 Task: Find connections with filter location Farah with filter topic #Websitewith filter profile language English with filter current company Tata Group with filter school Deen Dayal Upadhyay Gorakhpur University, Gorakhpur with filter industry Philanthropic Fundraising Services with filter service category Growth Marketing with filter keywords title Coordinator
Action: Mouse moved to (609, 100)
Screenshot: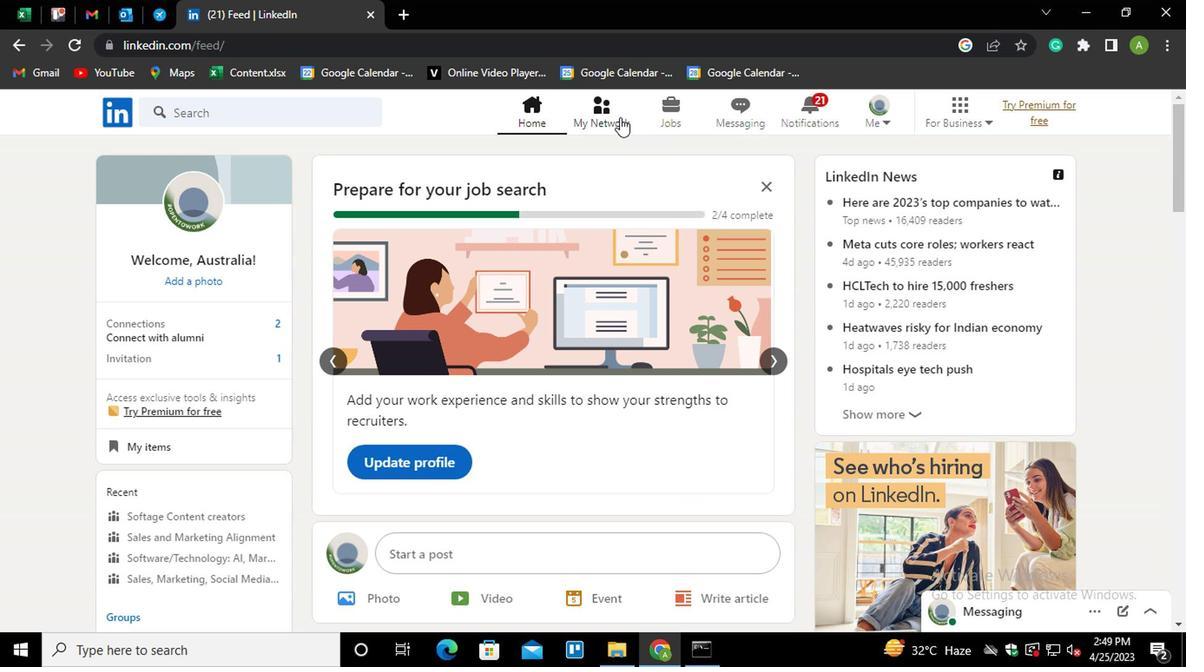 
Action: Mouse pressed left at (609, 100)
Screenshot: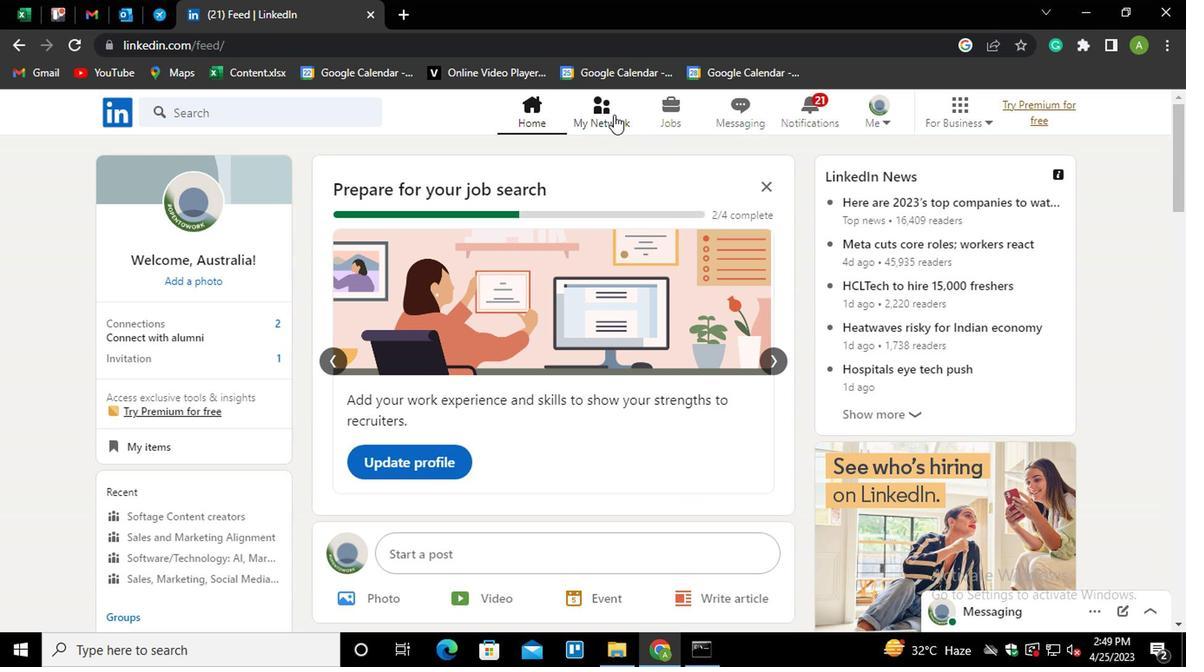 
Action: Mouse moved to (207, 194)
Screenshot: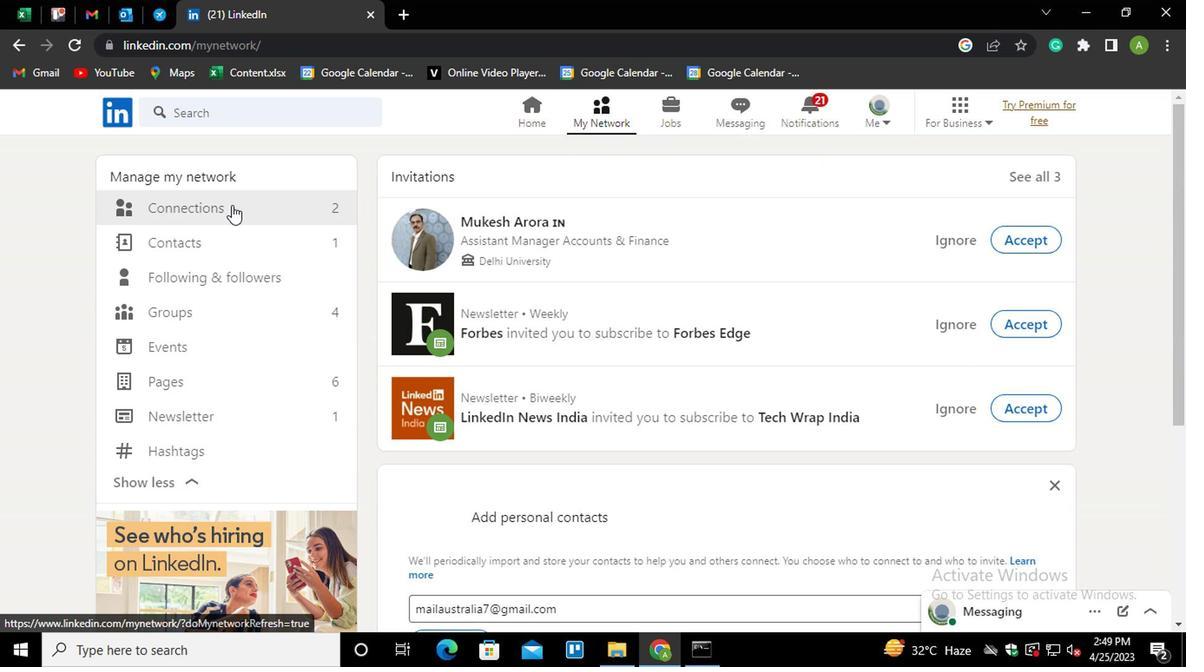 
Action: Mouse pressed left at (207, 194)
Screenshot: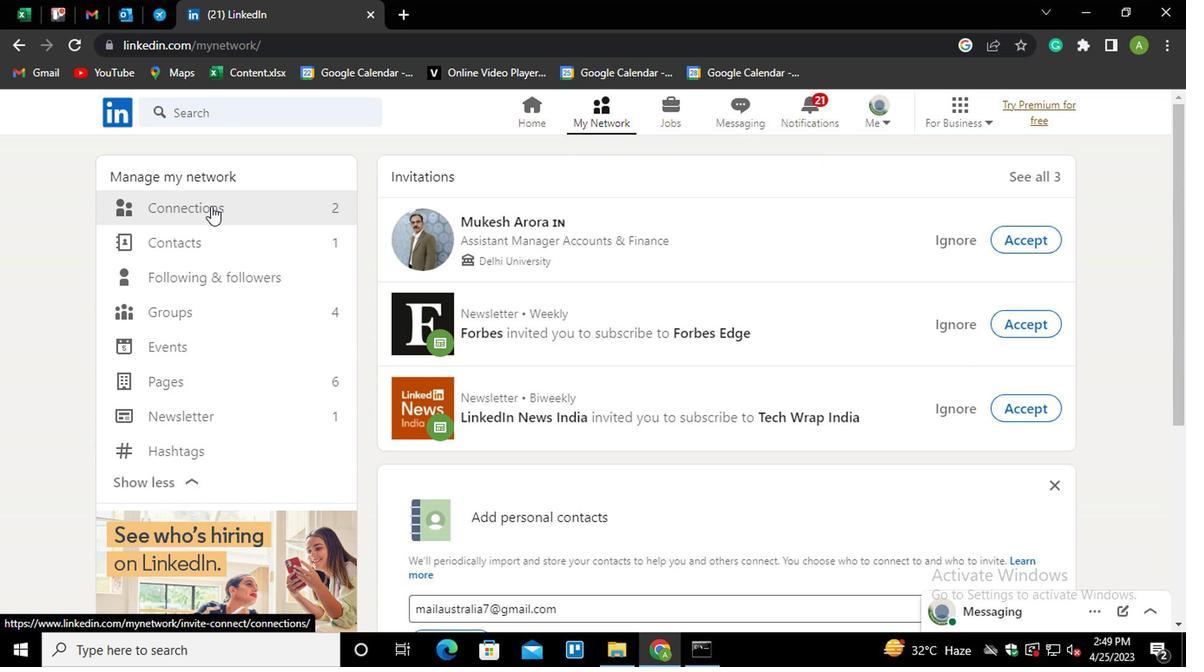 
Action: Mouse moved to (714, 200)
Screenshot: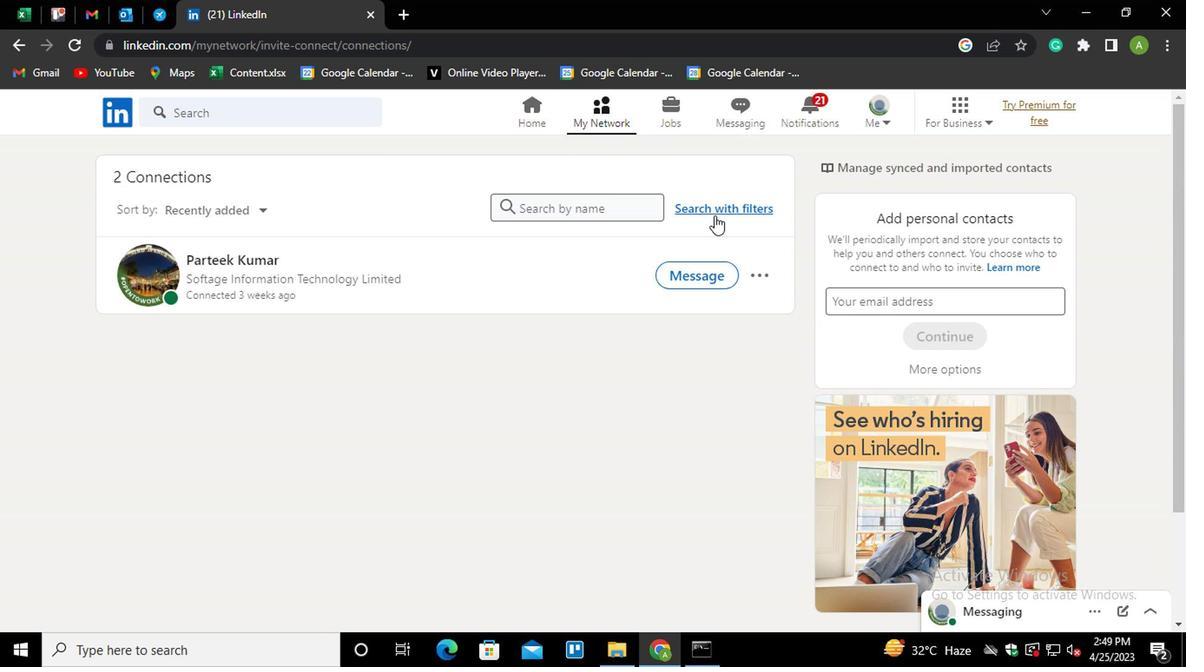 
Action: Mouse pressed left at (714, 200)
Screenshot: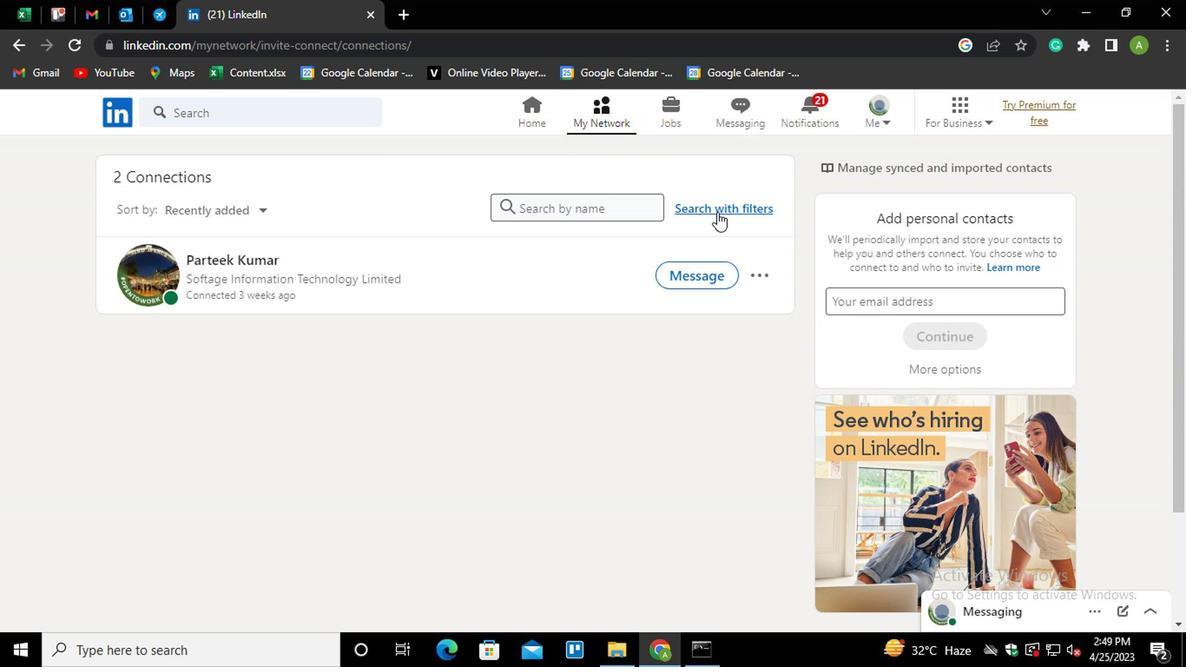 
Action: Mouse moved to (580, 147)
Screenshot: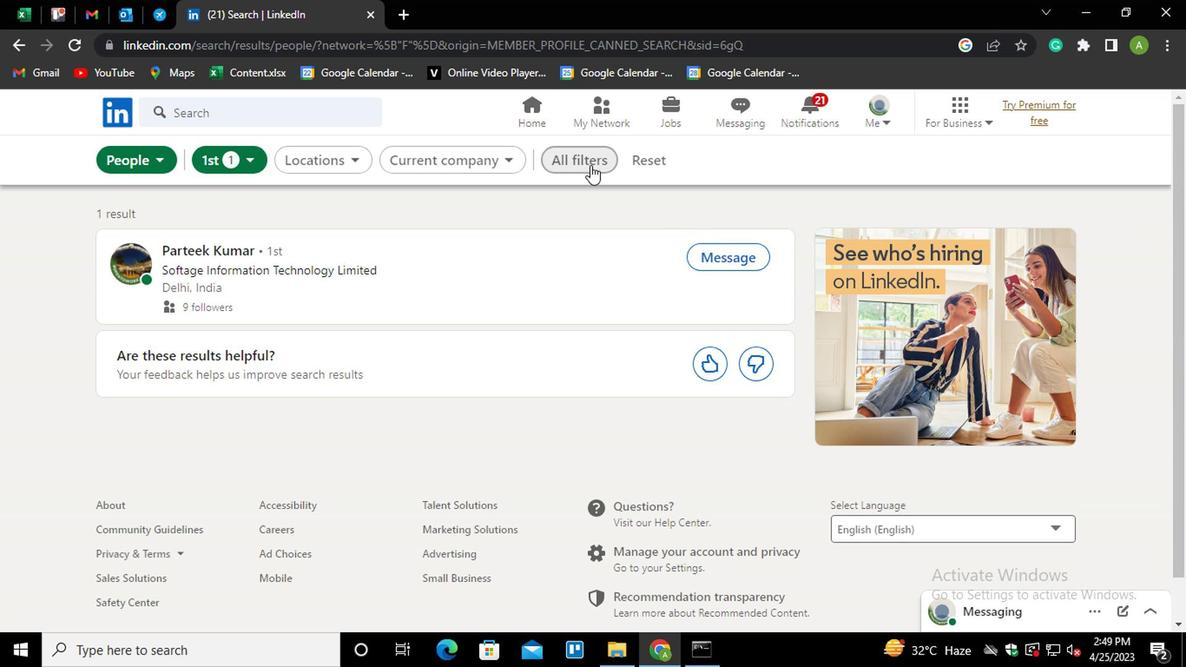 
Action: Mouse pressed left at (580, 147)
Screenshot: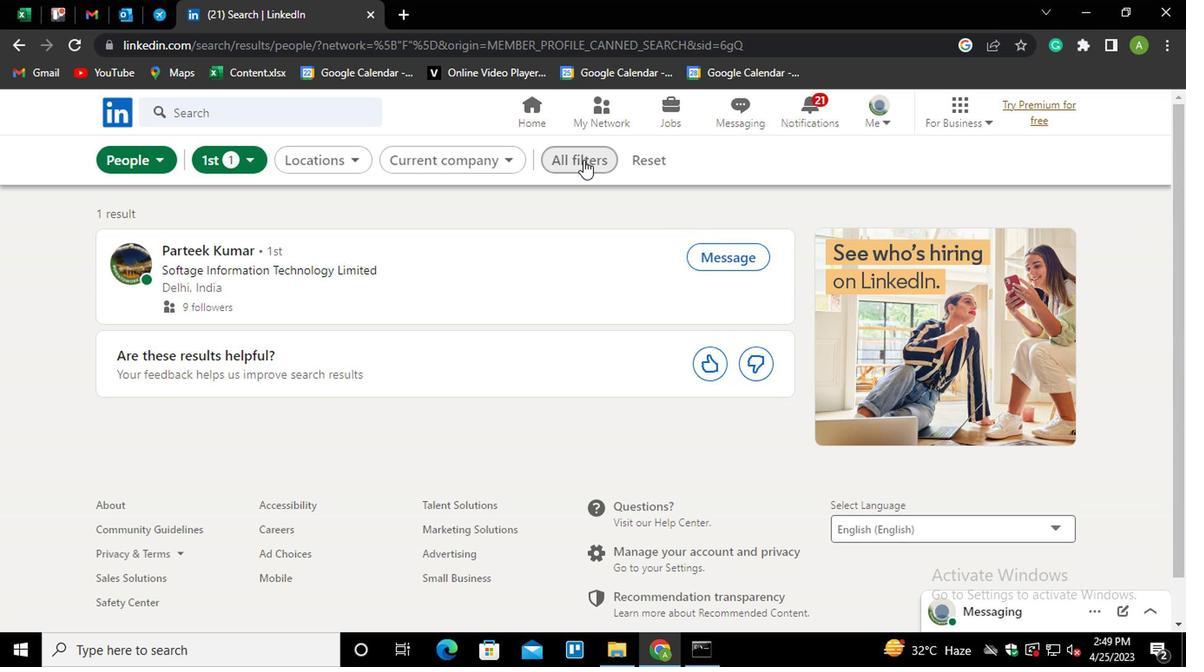 
Action: Mouse moved to (821, 328)
Screenshot: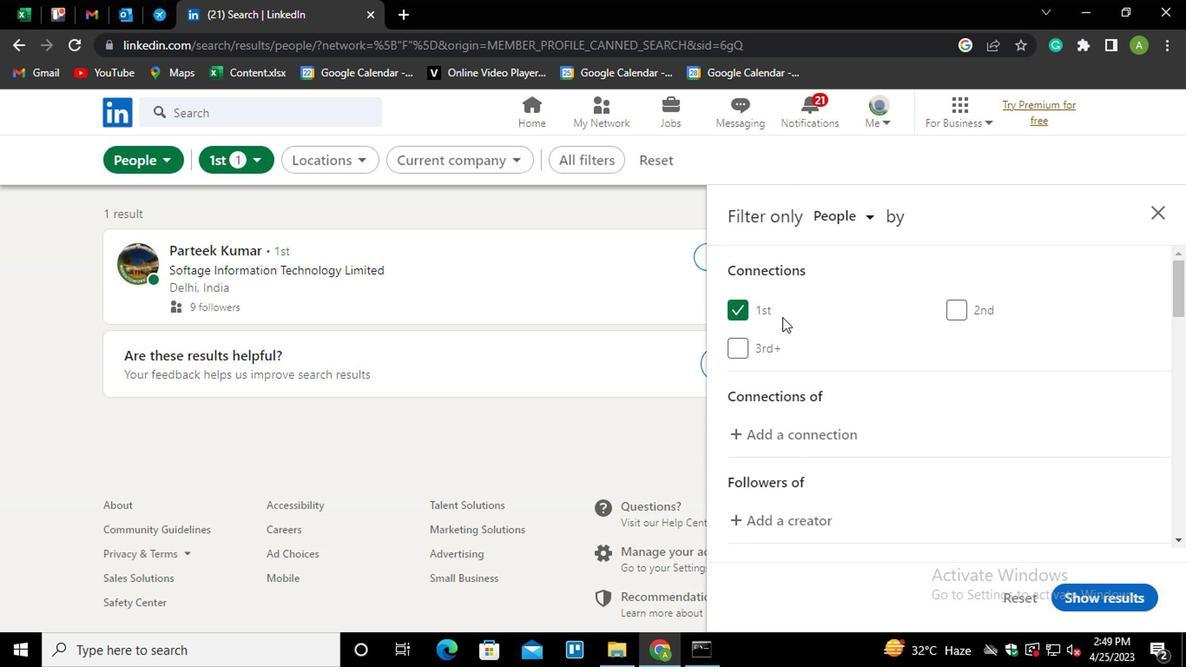 
Action: Mouse scrolled (821, 328) with delta (0, 0)
Screenshot: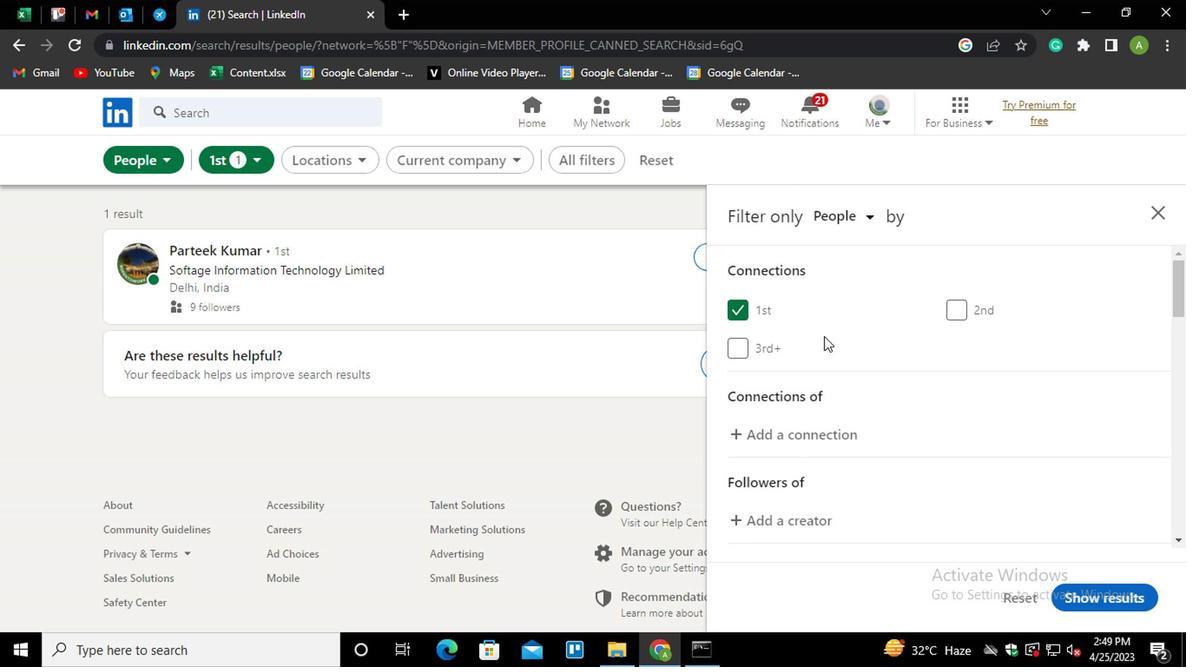 
Action: Mouse scrolled (821, 328) with delta (0, 0)
Screenshot: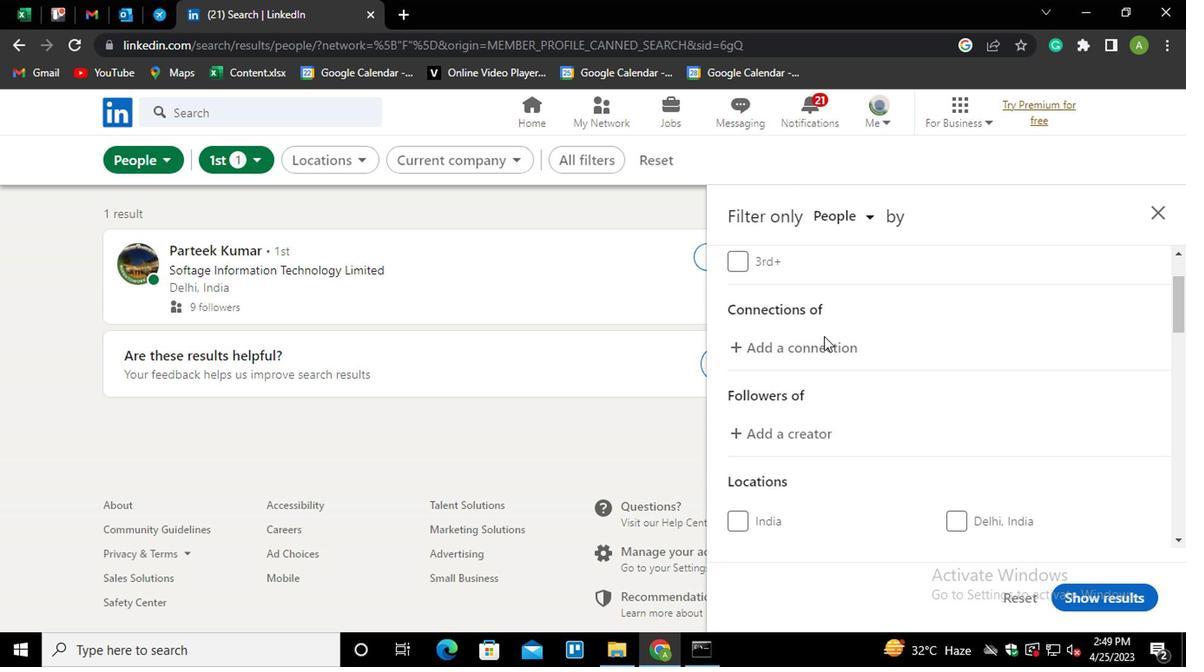 
Action: Mouse scrolled (821, 328) with delta (0, 0)
Screenshot: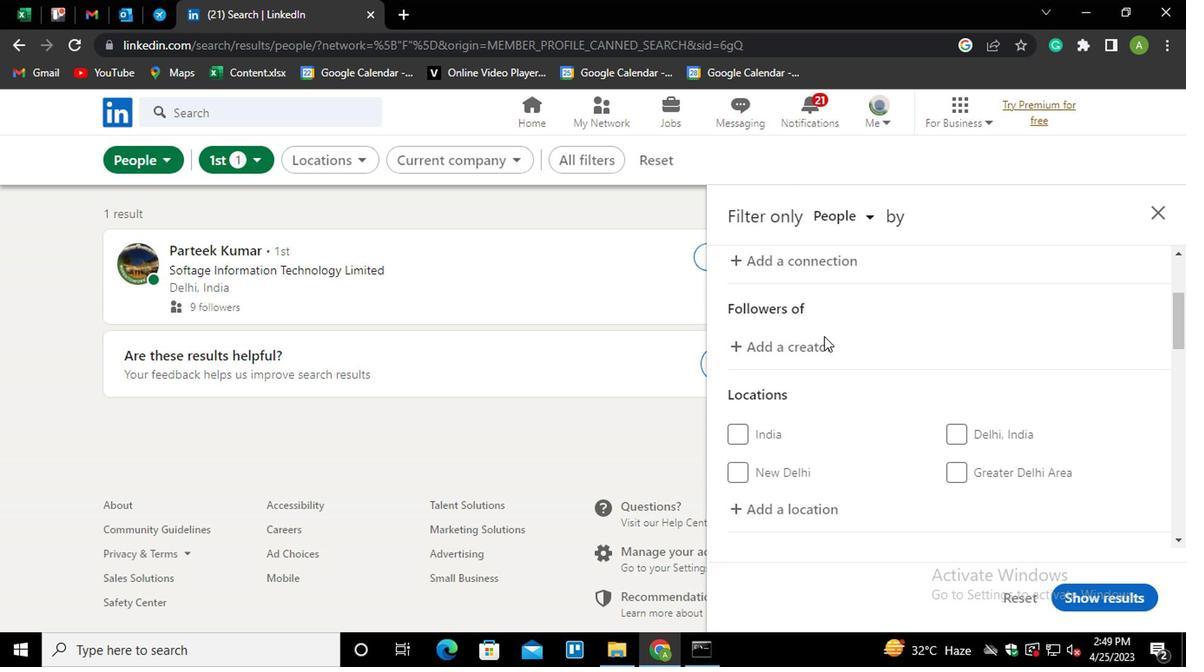 
Action: Mouse moved to (809, 414)
Screenshot: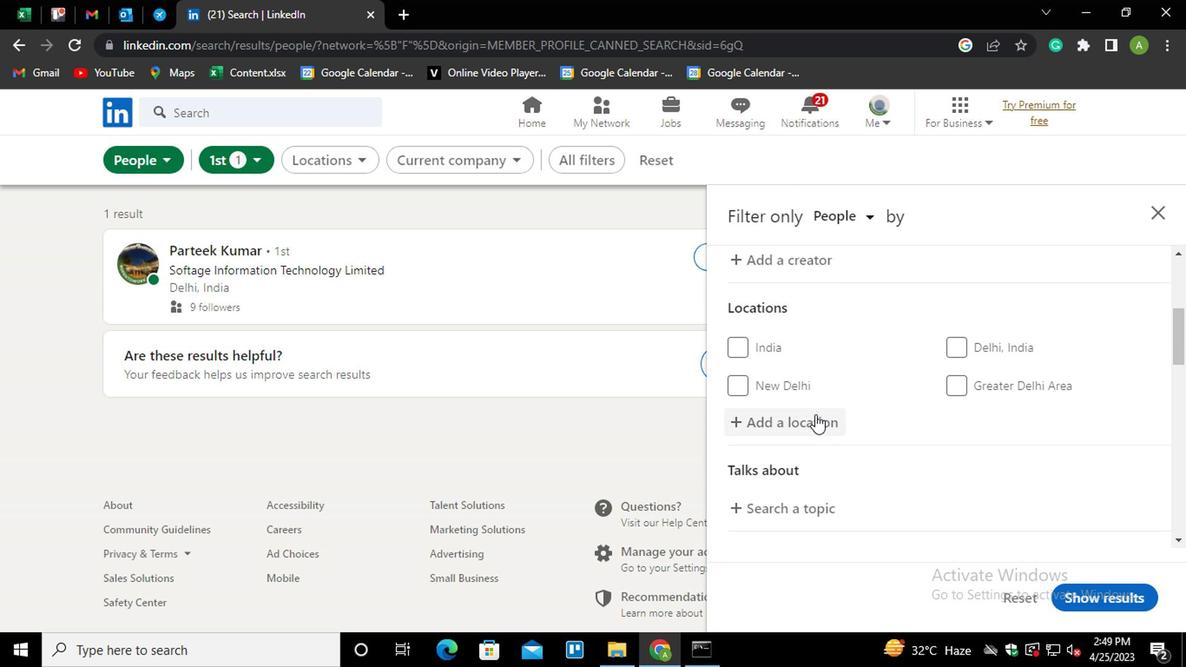 
Action: Mouse pressed left at (809, 414)
Screenshot: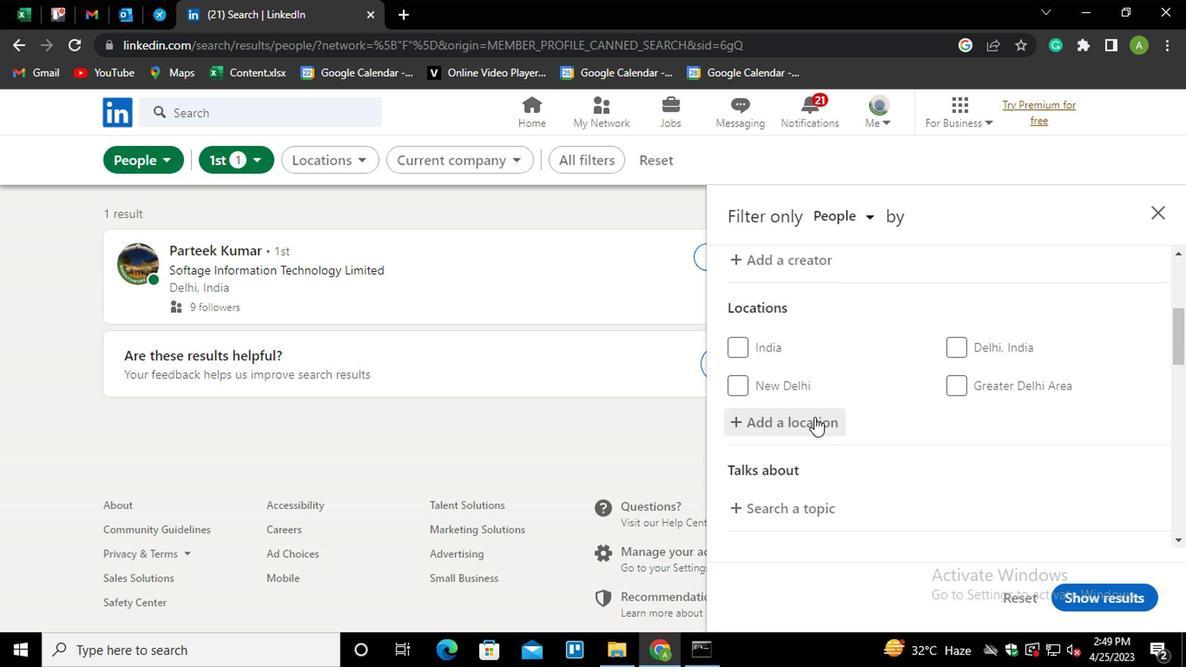 
Action: Mouse moved to (785, 417)
Screenshot: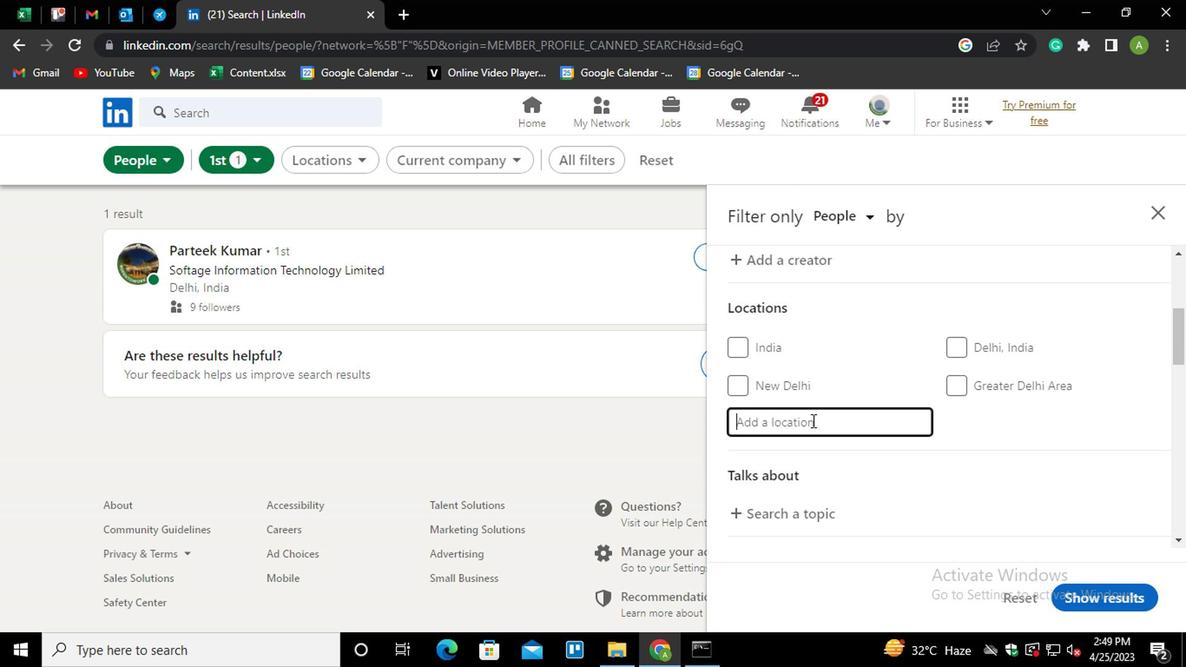 
Action: Mouse pressed left at (785, 417)
Screenshot: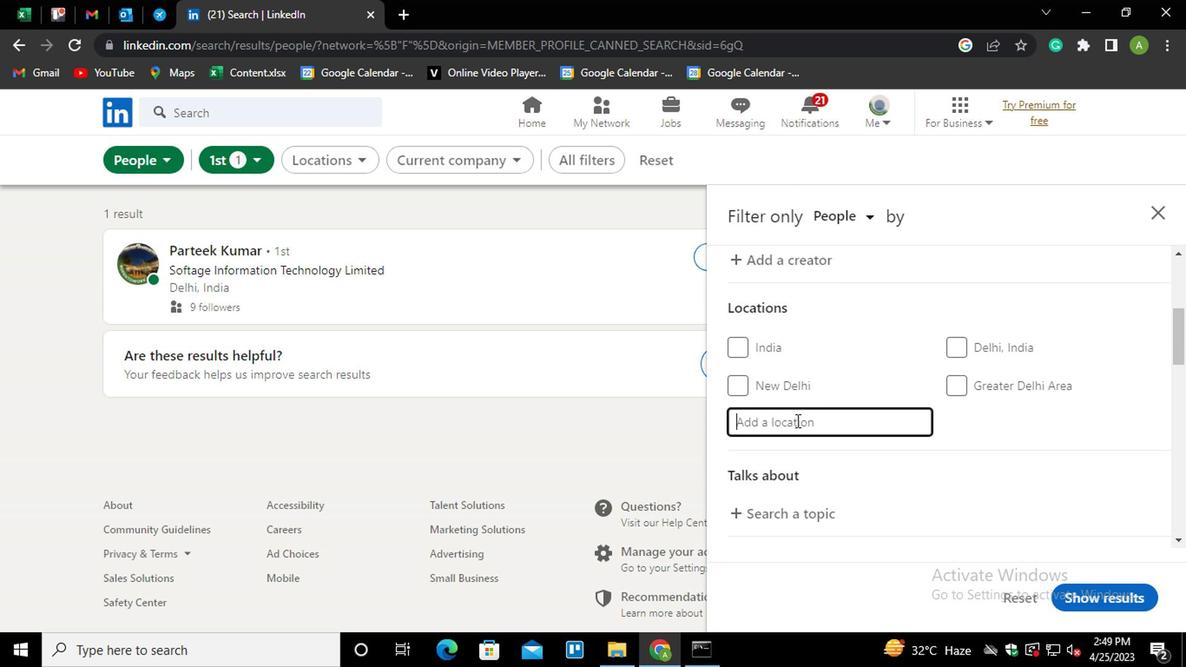 
Action: Mouse moved to (782, 417)
Screenshot: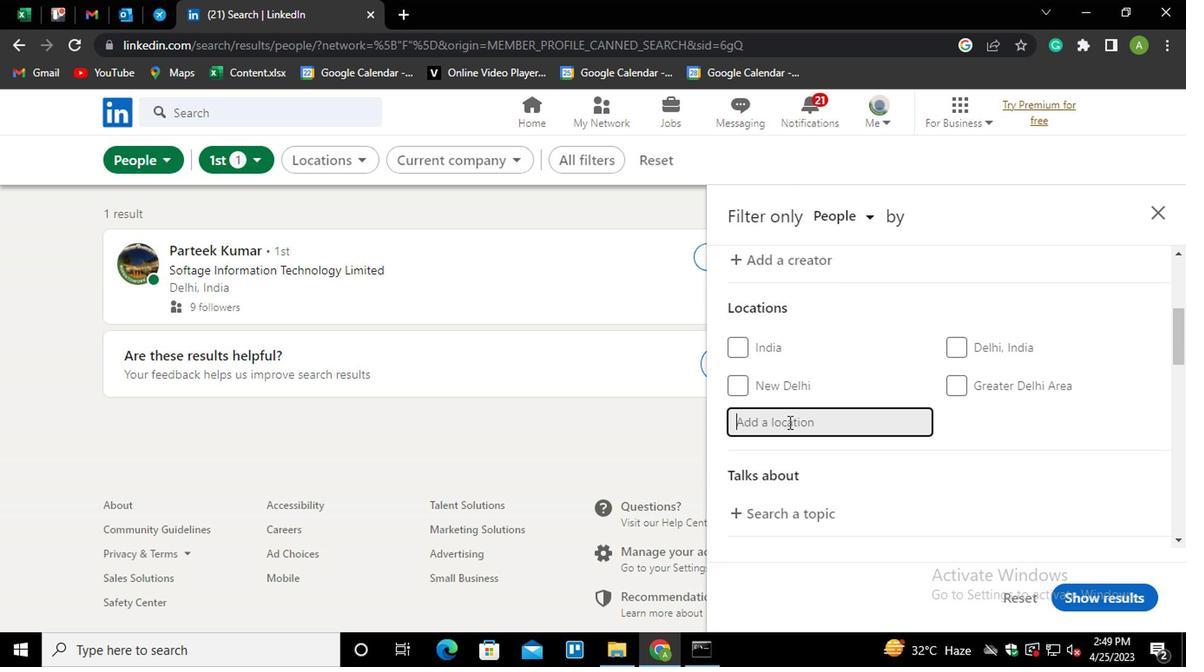 
Action: Key pressed <Key.shift_r><Key.shift_r>Farah<Key.down><Key.enter>
Screenshot: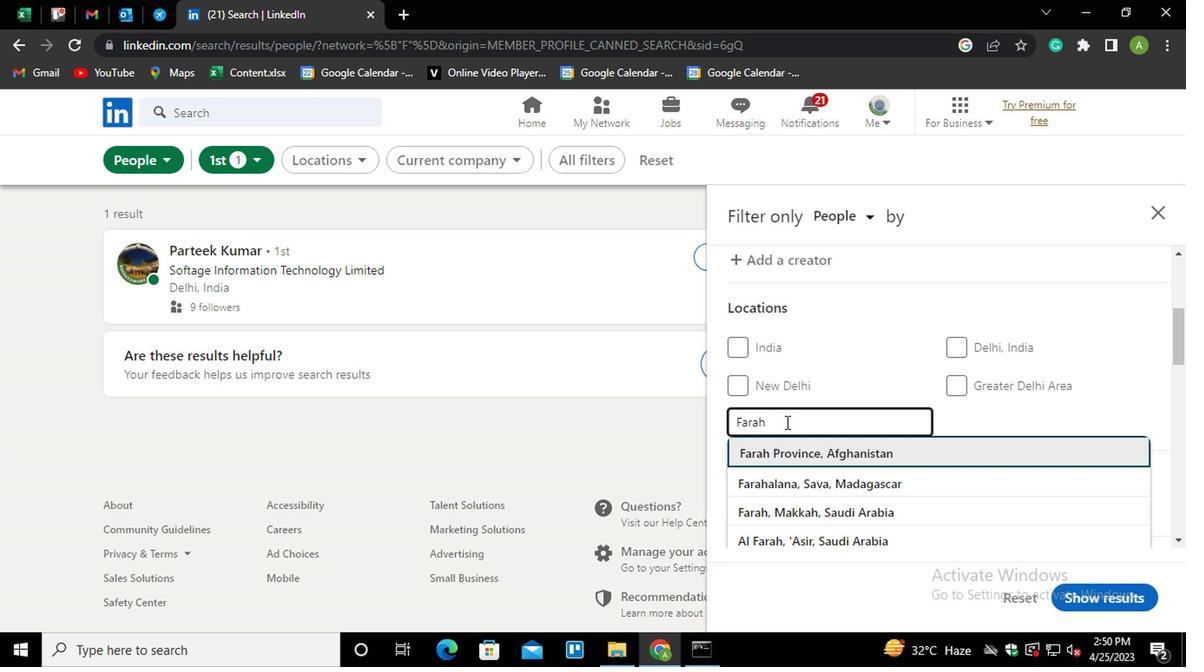 
Action: Mouse moved to (877, 420)
Screenshot: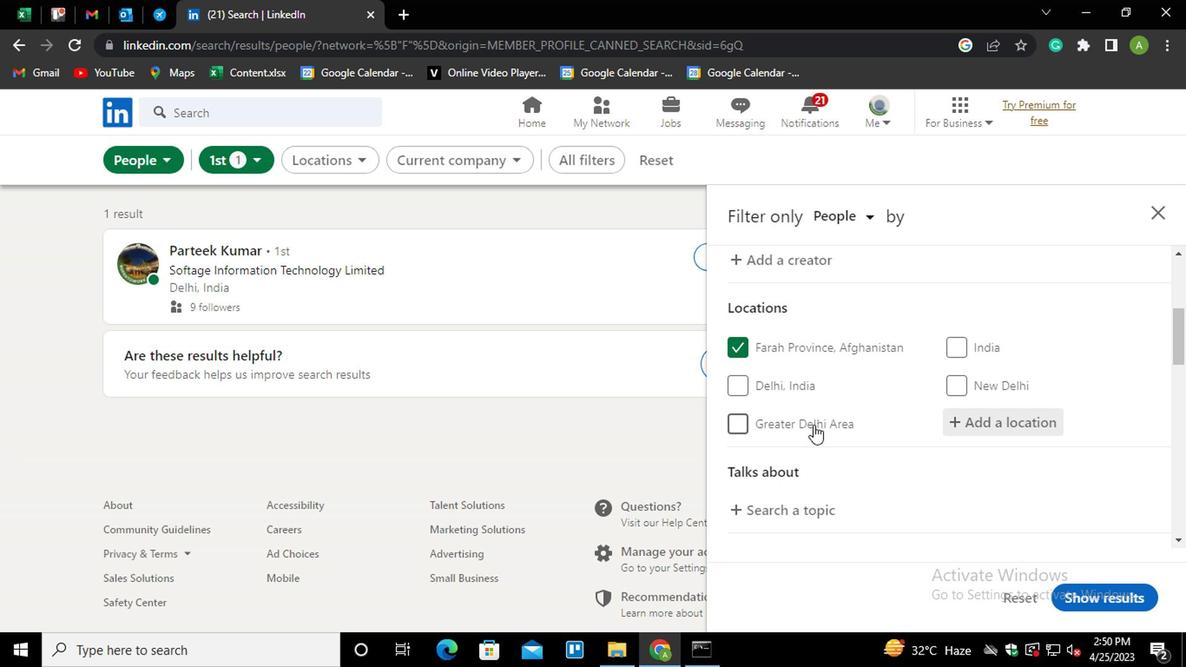 
Action: Mouse scrolled (877, 419) with delta (0, 0)
Screenshot: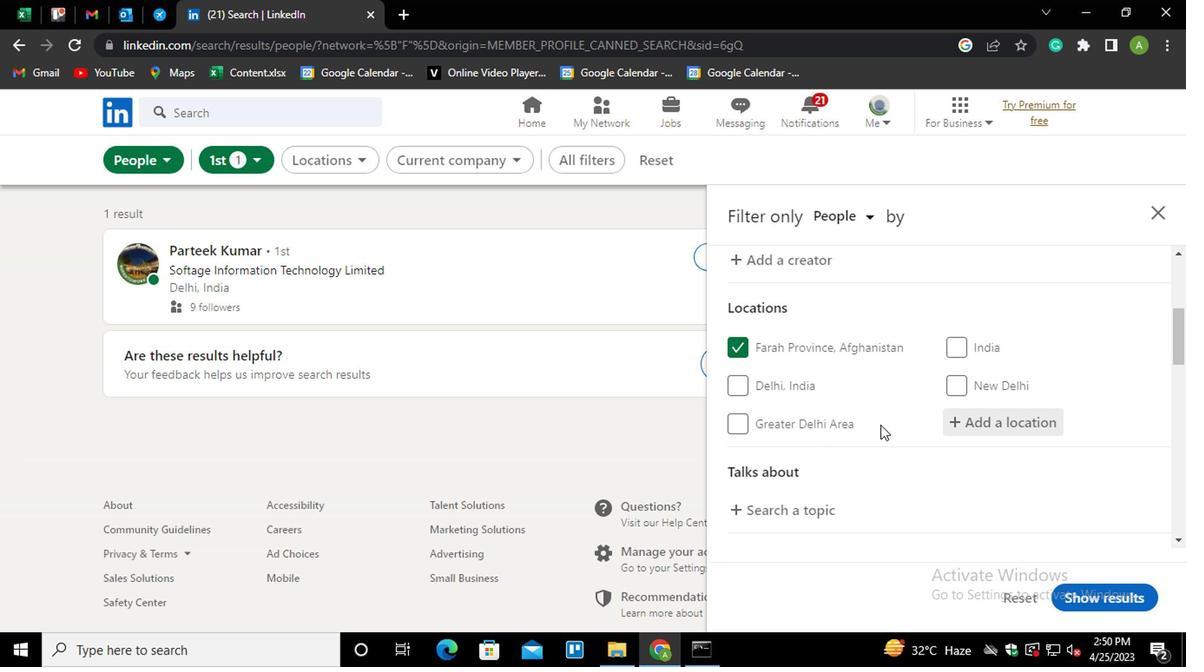 
Action: Mouse moved to (782, 426)
Screenshot: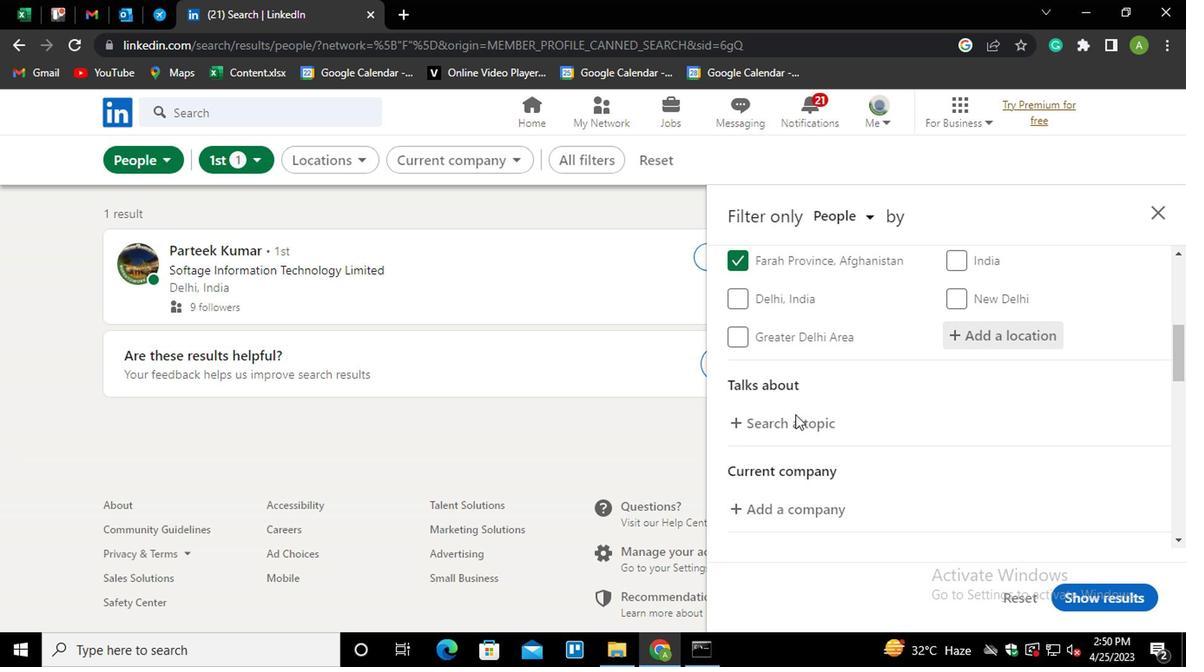 
Action: Mouse pressed left at (782, 426)
Screenshot: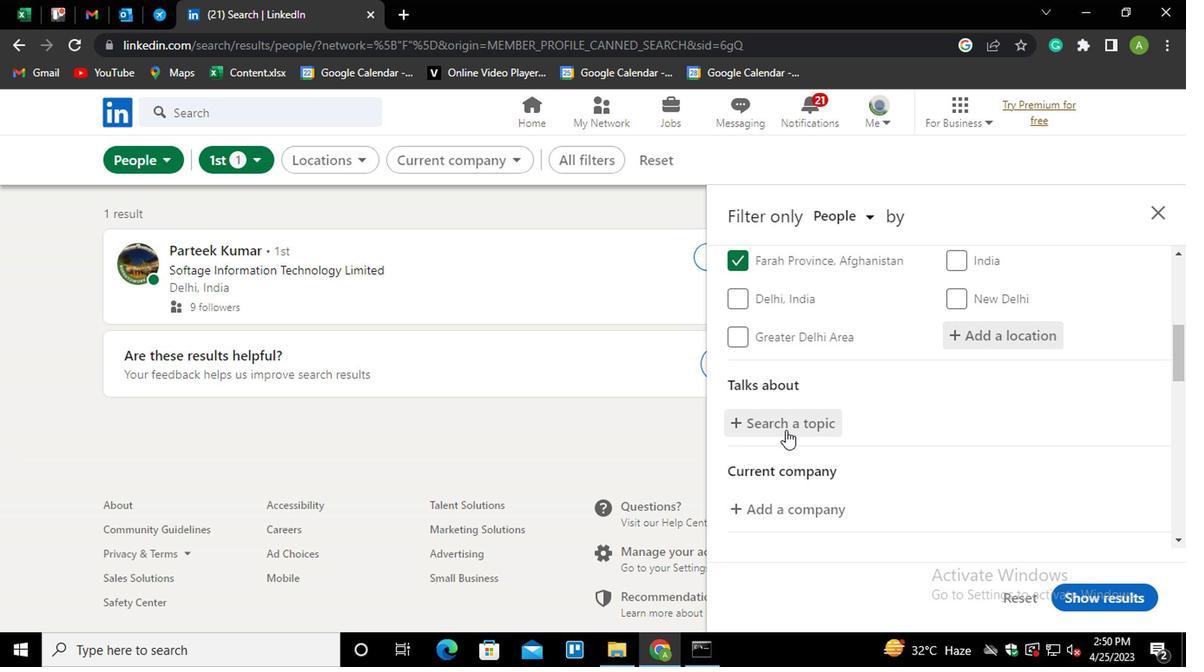 
Action: Mouse moved to (780, 426)
Screenshot: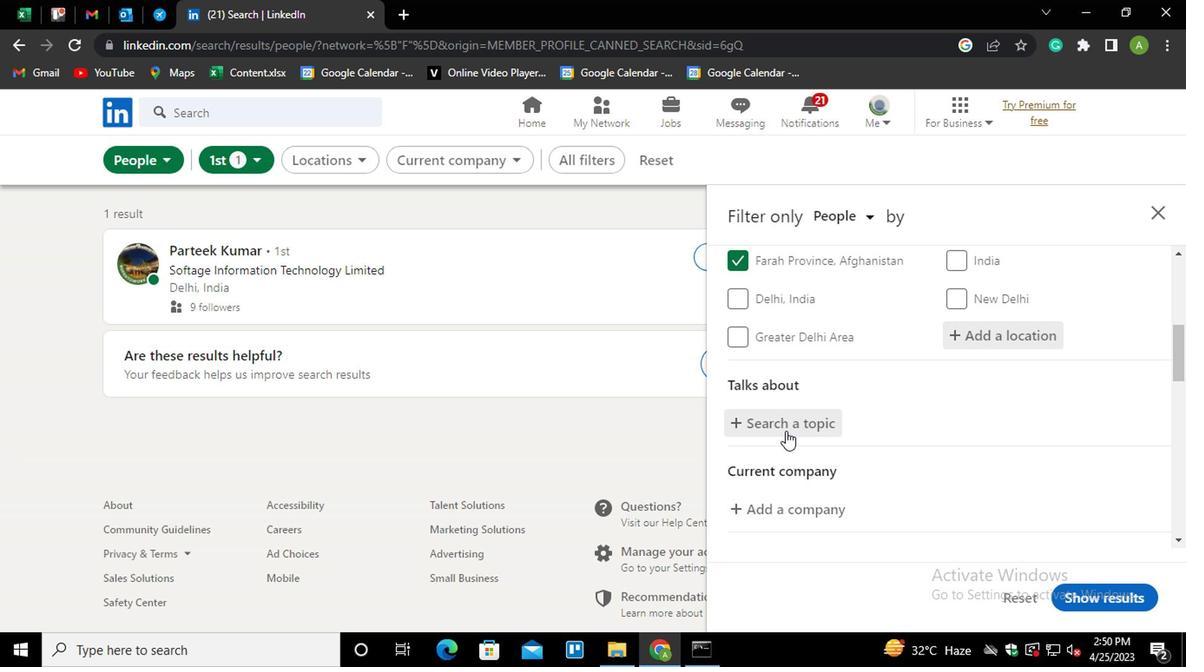 
Action: Key pressed <Key.shift>#WEBSIR<Key.backspace>TEWITH
Screenshot: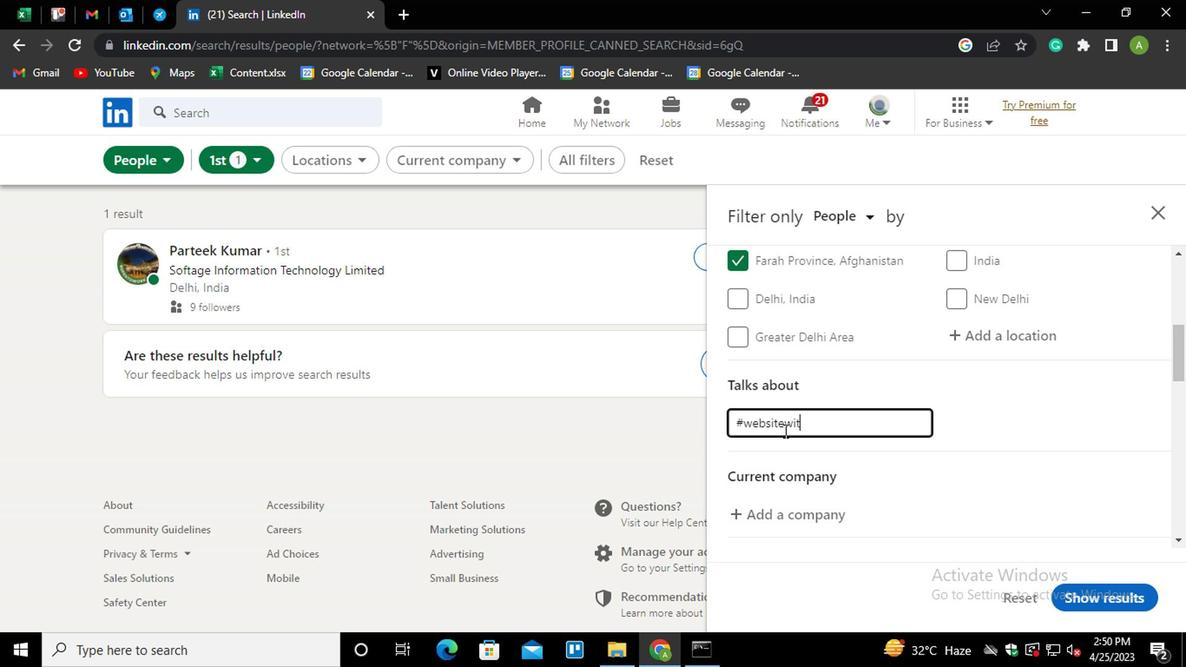 
Action: Mouse moved to (972, 420)
Screenshot: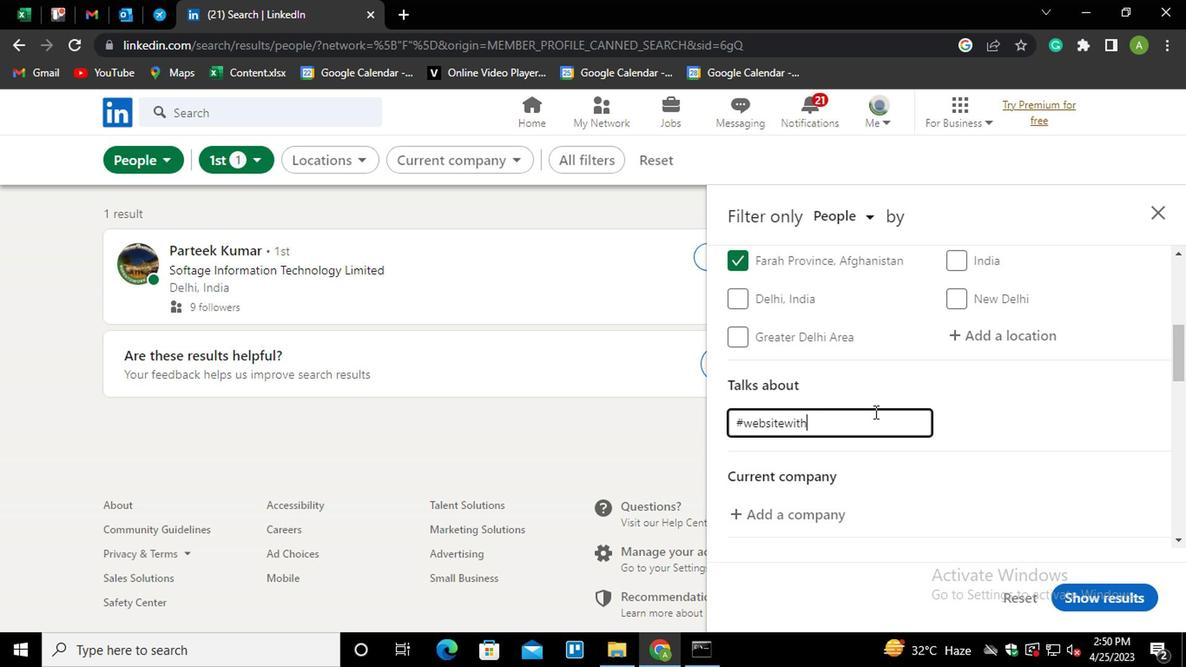 
Action: Mouse pressed left at (972, 420)
Screenshot: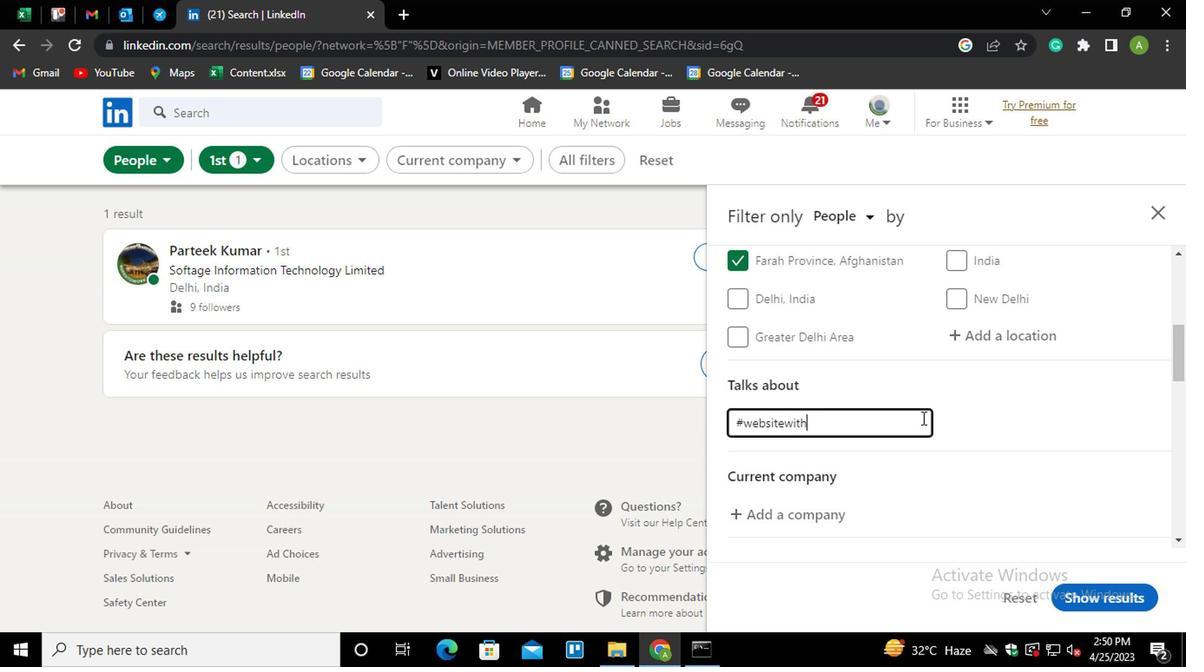 
Action: Mouse scrolled (972, 419) with delta (0, 0)
Screenshot: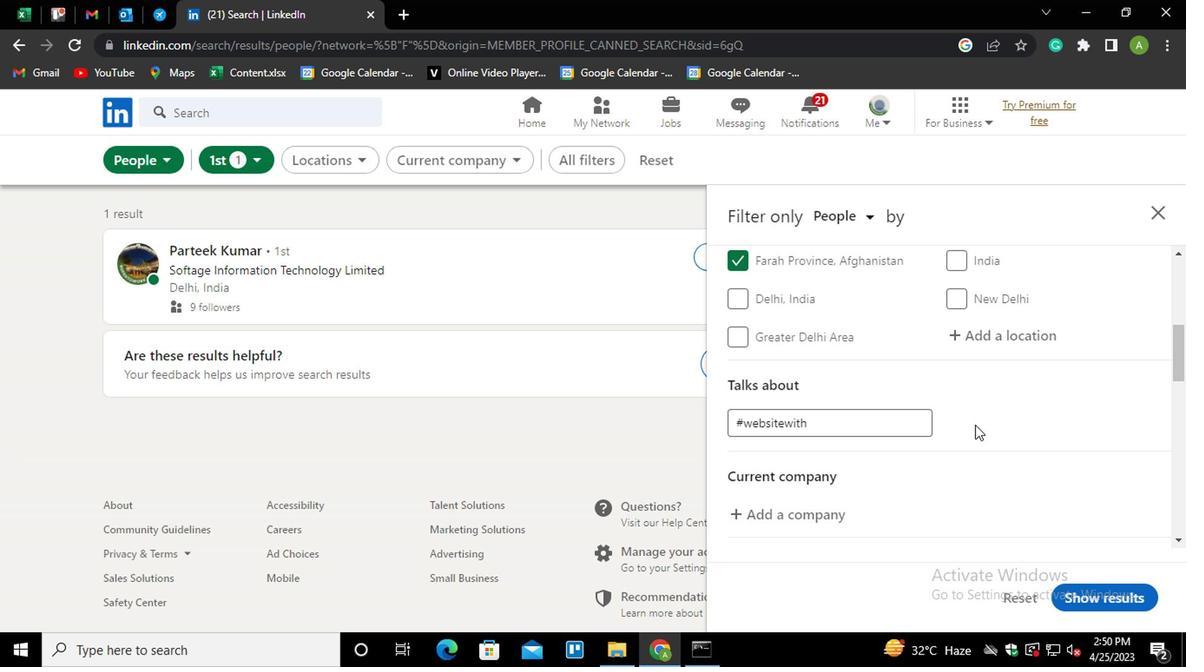 
Action: Mouse moved to (767, 422)
Screenshot: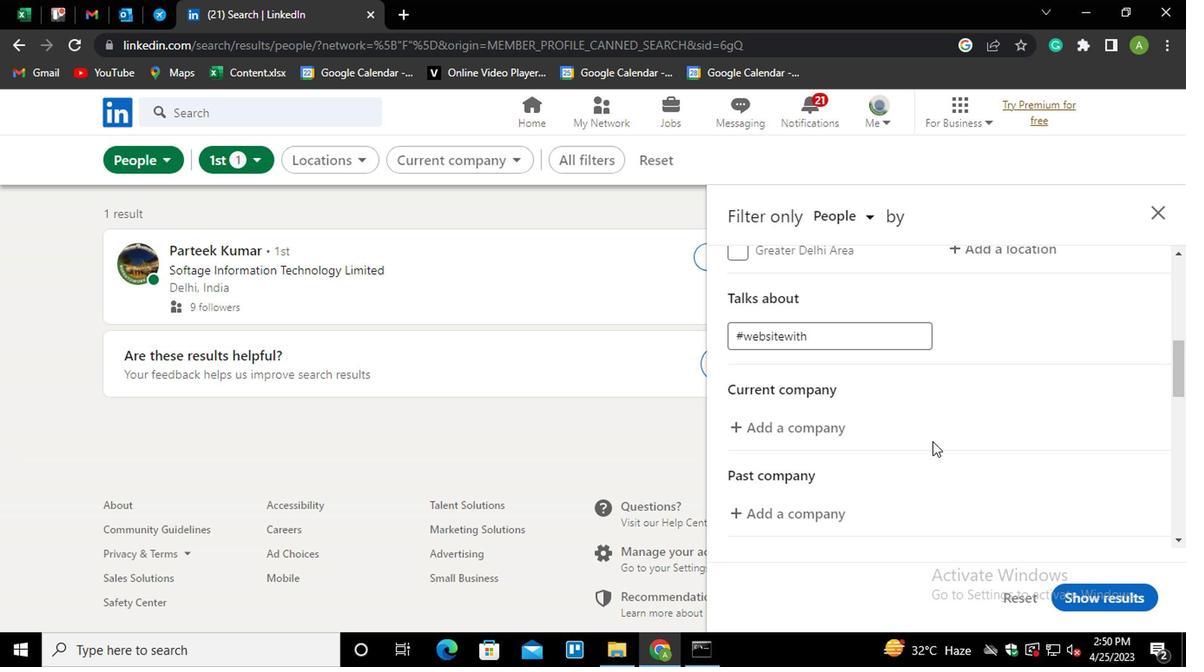 
Action: Mouse pressed left at (767, 422)
Screenshot: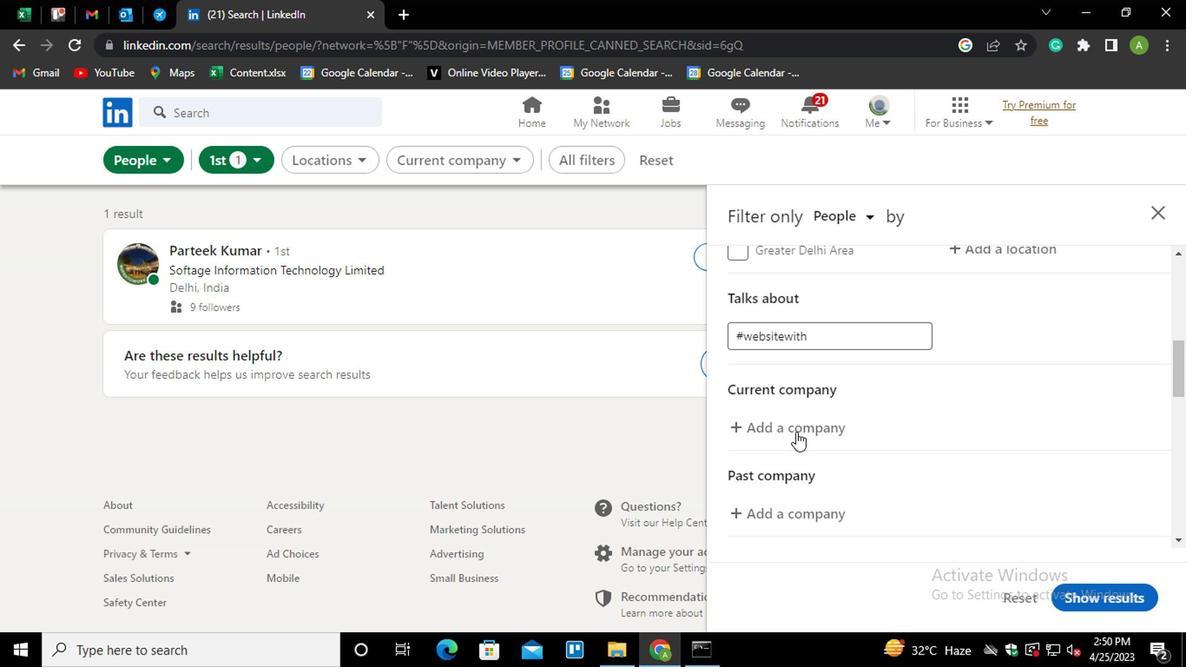 
Action: Mouse moved to (779, 423)
Screenshot: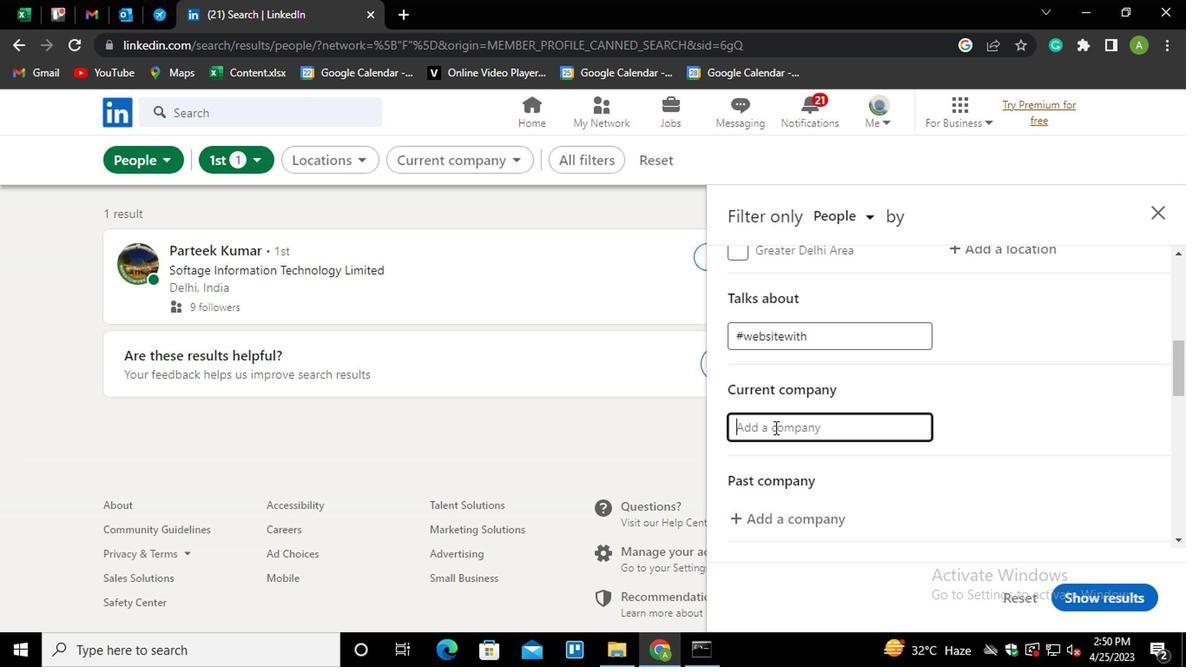 
Action: Mouse pressed left at (779, 423)
Screenshot: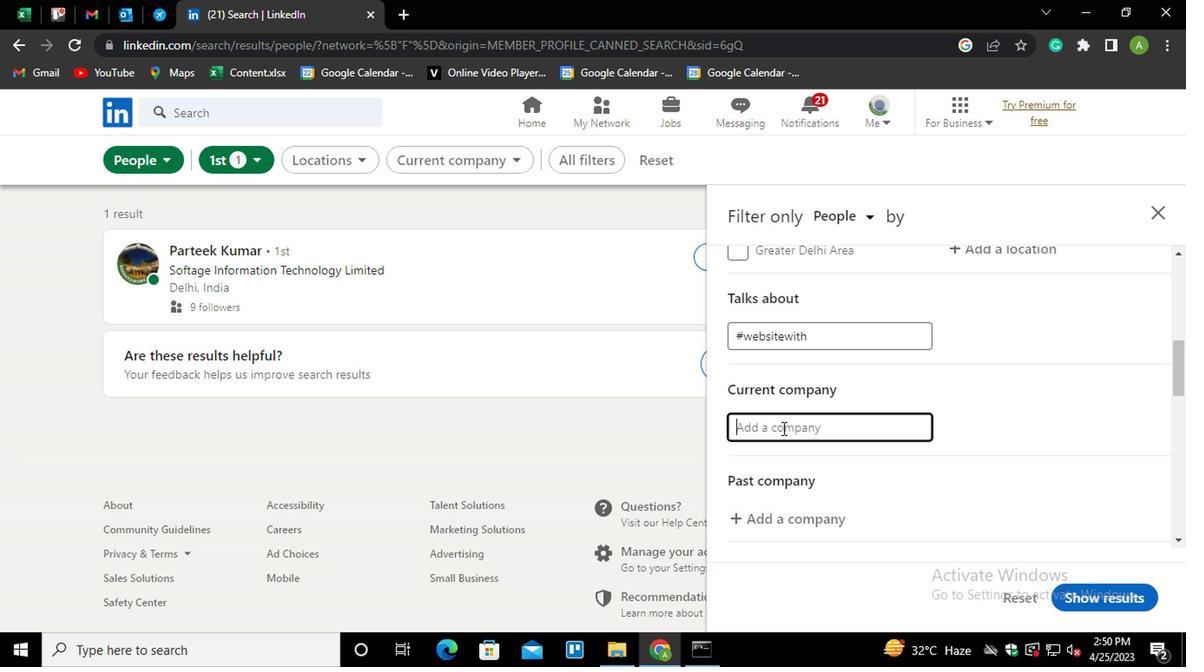 
Action: Key pressed <Key.shift>TATA<Key.down><Key.enter>
Screenshot: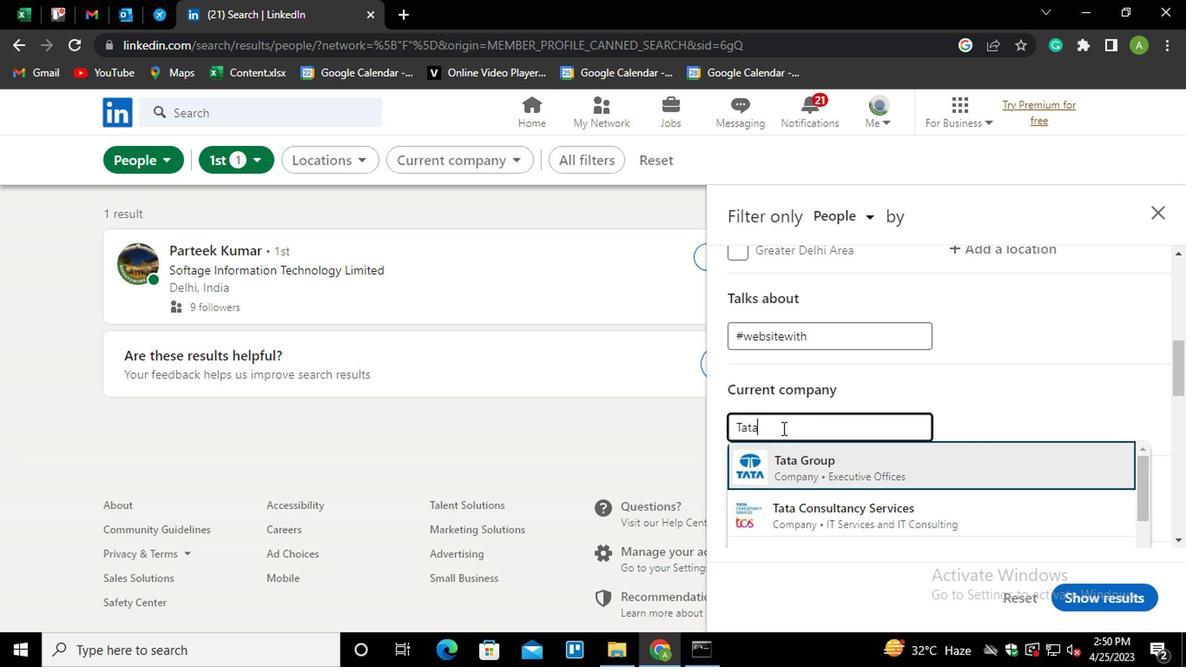 
Action: Mouse moved to (905, 441)
Screenshot: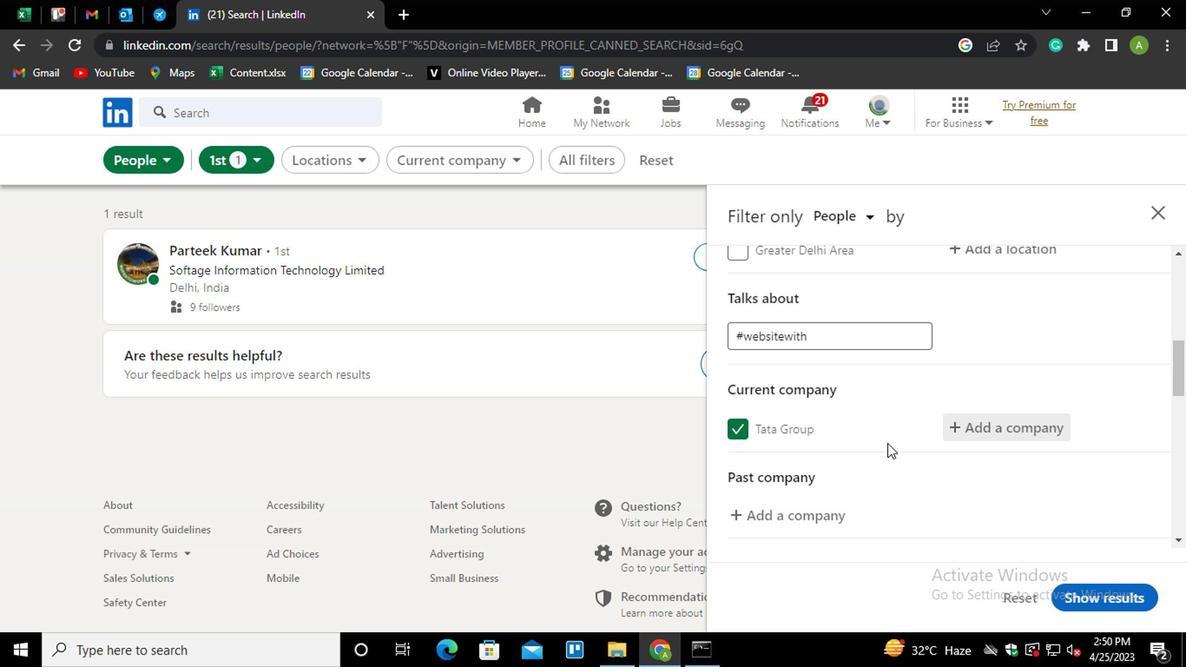 
Action: Mouse scrolled (905, 440) with delta (0, -1)
Screenshot: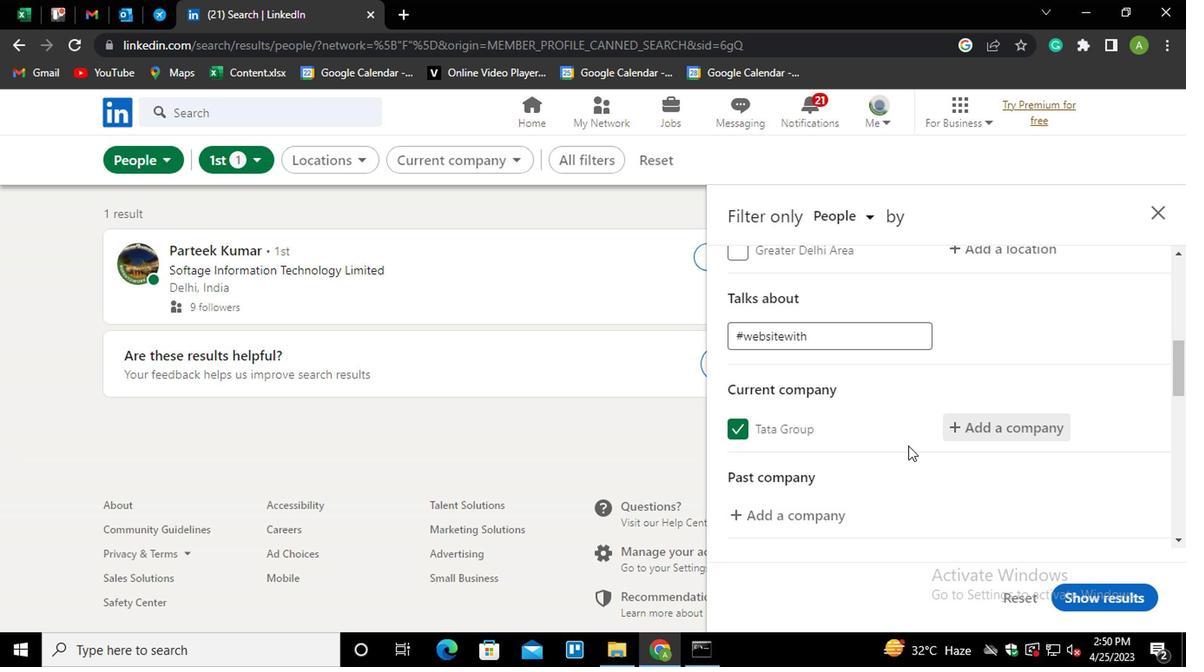 
Action: Mouse moved to (905, 442)
Screenshot: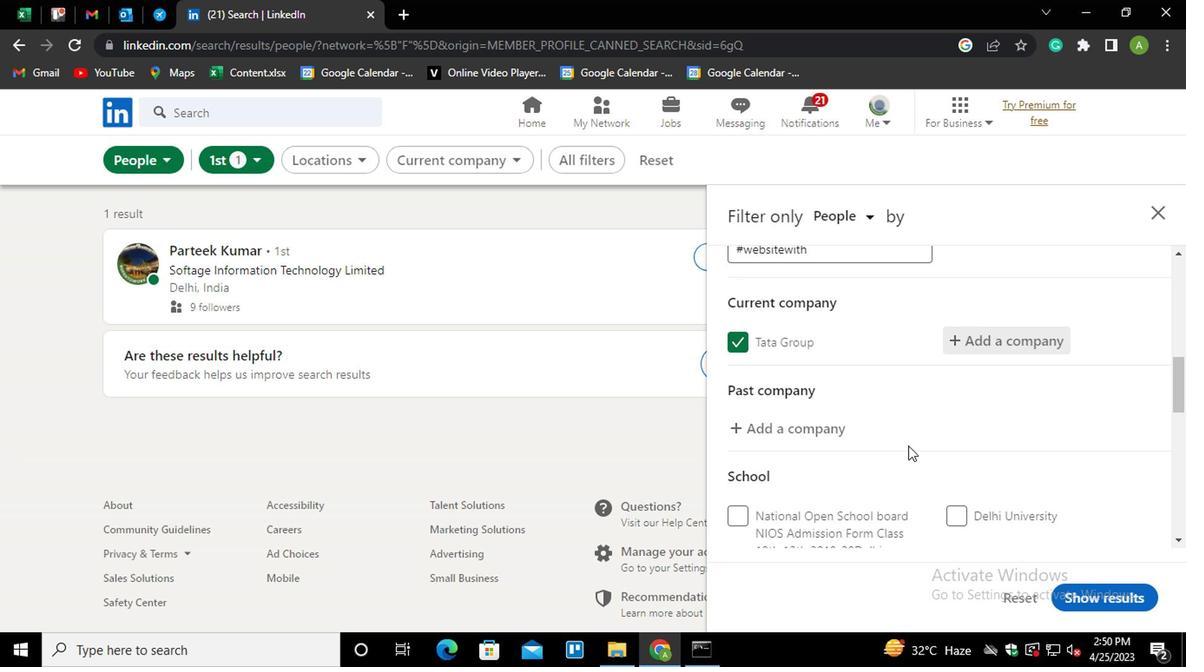 
Action: Mouse scrolled (905, 441) with delta (0, 0)
Screenshot: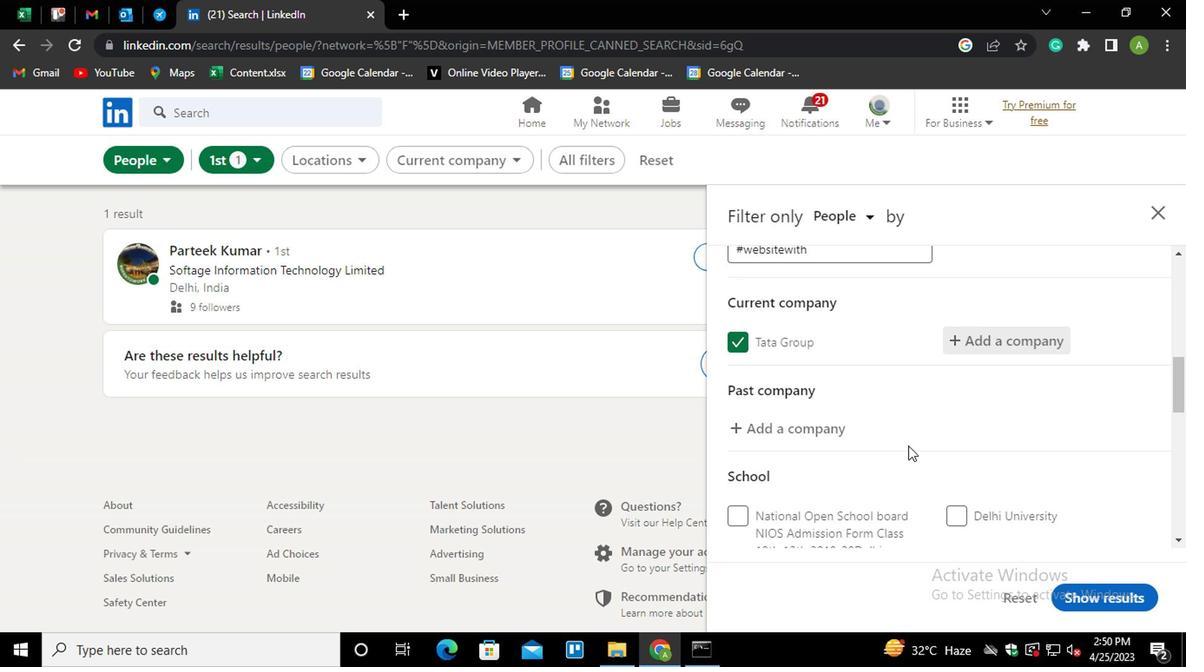 
Action: Mouse scrolled (905, 441) with delta (0, 0)
Screenshot: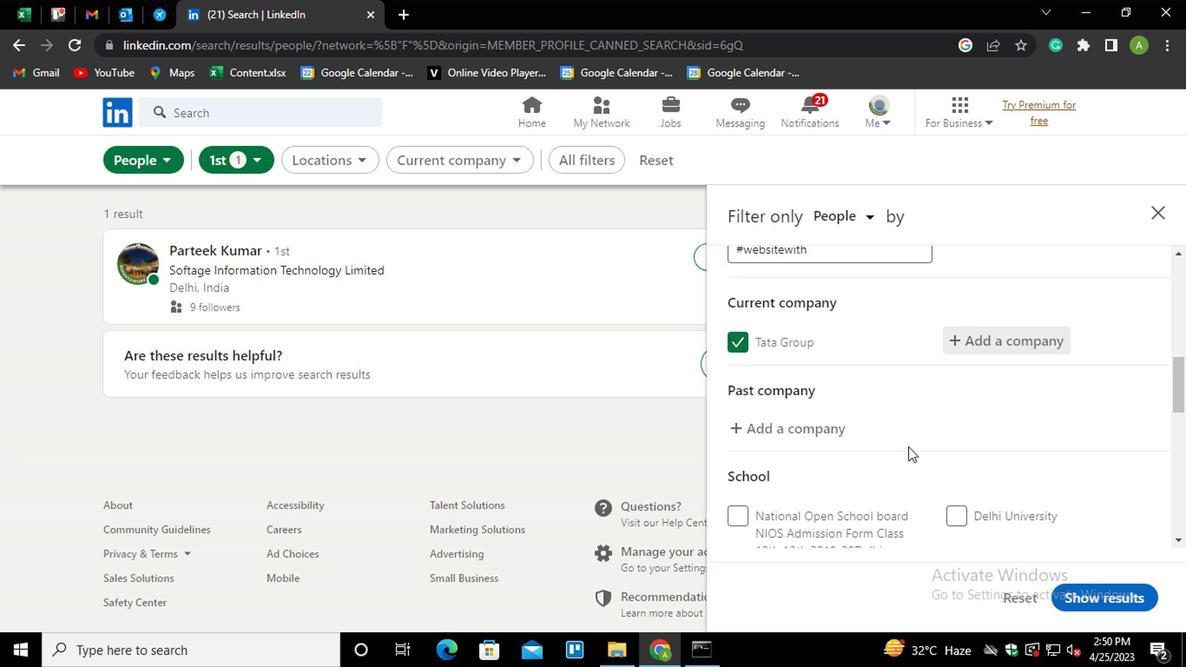 
Action: Mouse moved to (776, 404)
Screenshot: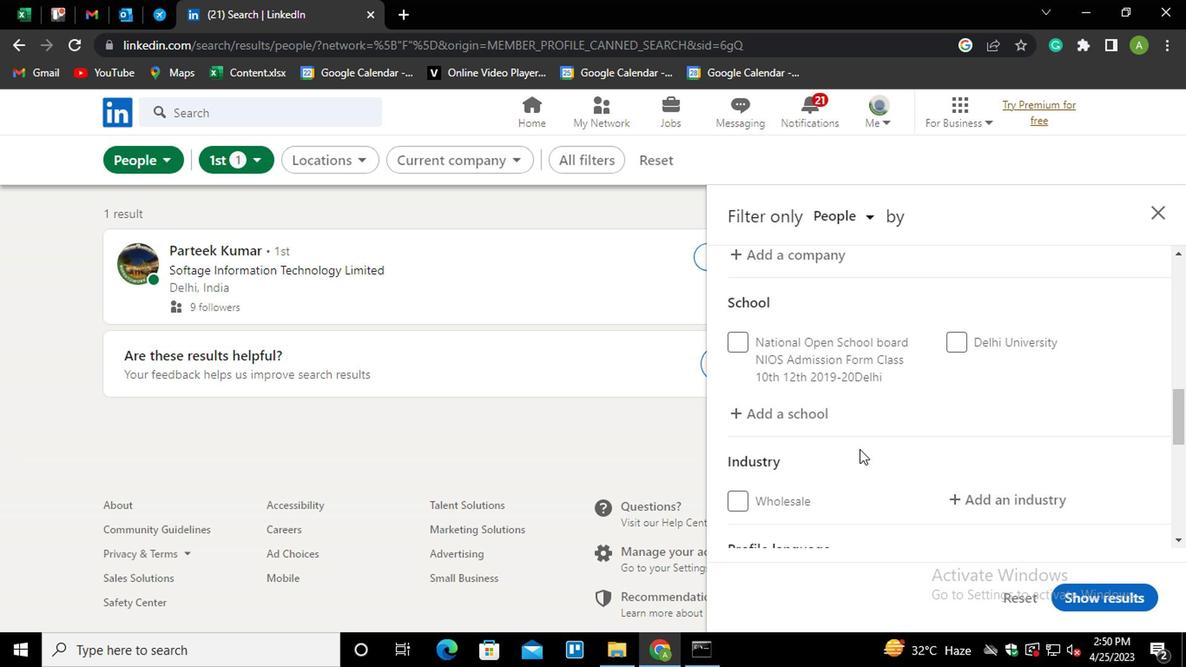 
Action: Mouse pressed left at (776, 404)
Screenshot: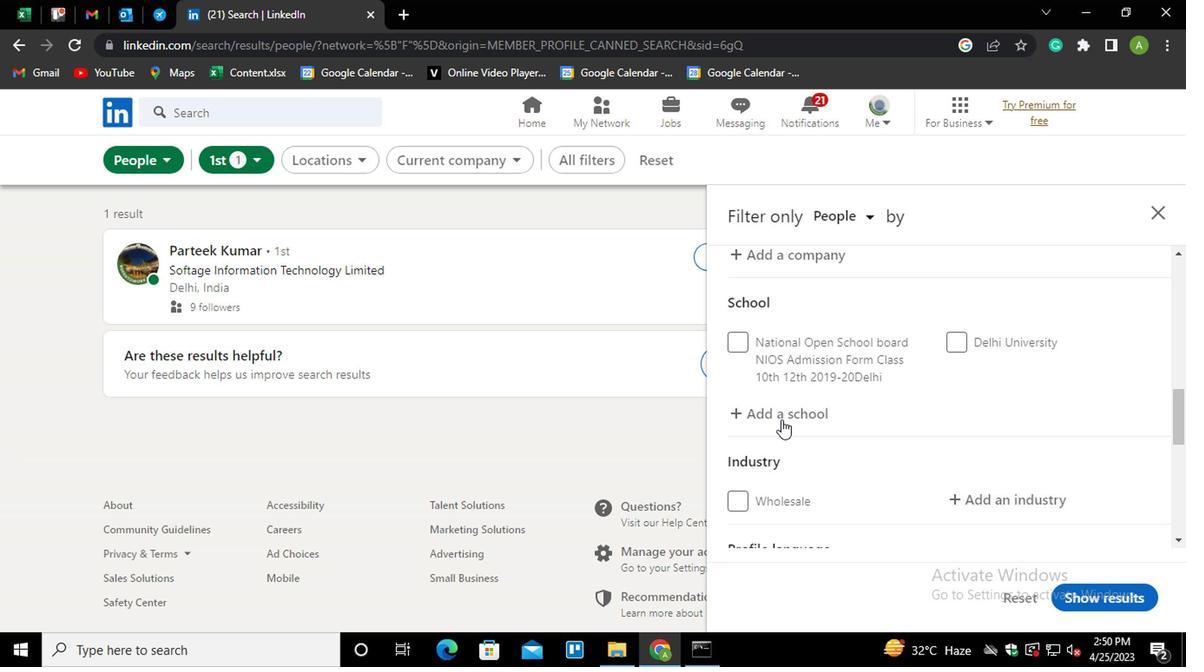 
Action: Mouse moved to (779, 412)
Screenshot: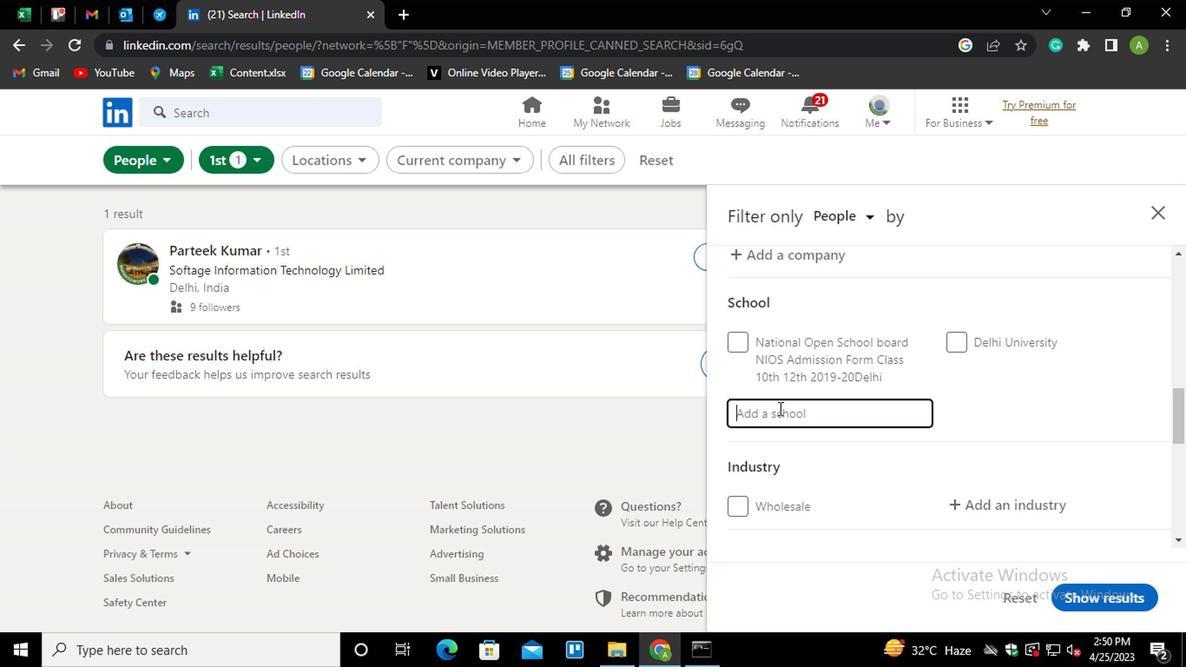 
Action: Mouse pressed left at (779, 412)
Screenshot: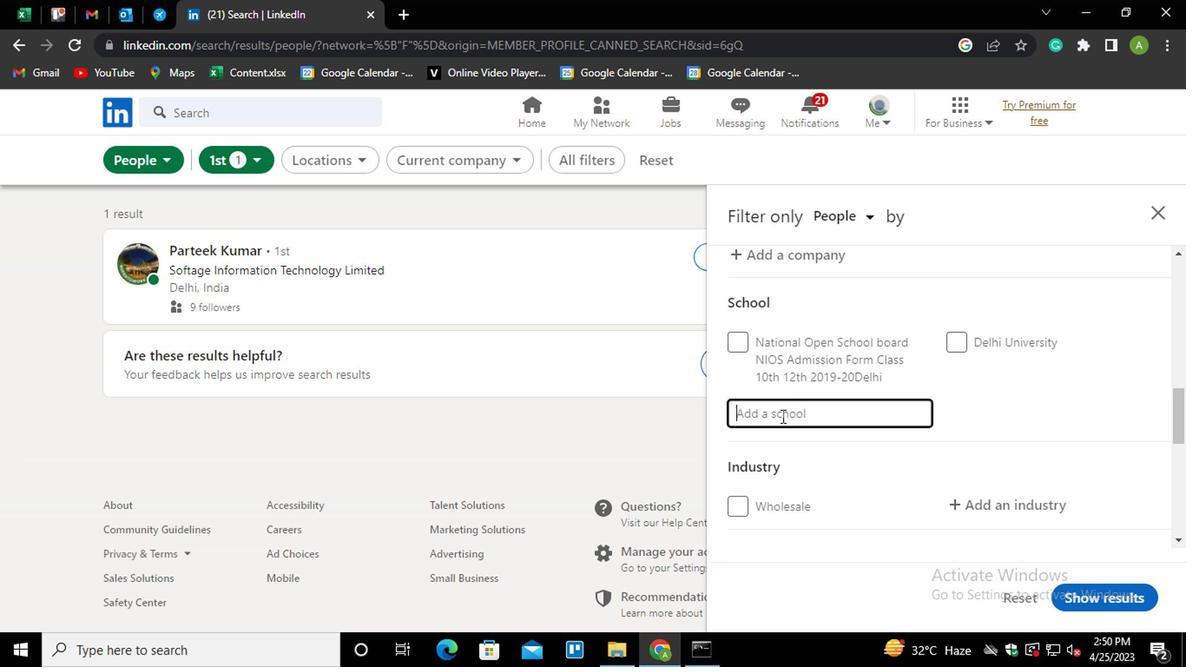 
Action: Key pressed <Key.shift>DEEN<Key.space><Key.down><Key.down><Key.enter>
Screenshot: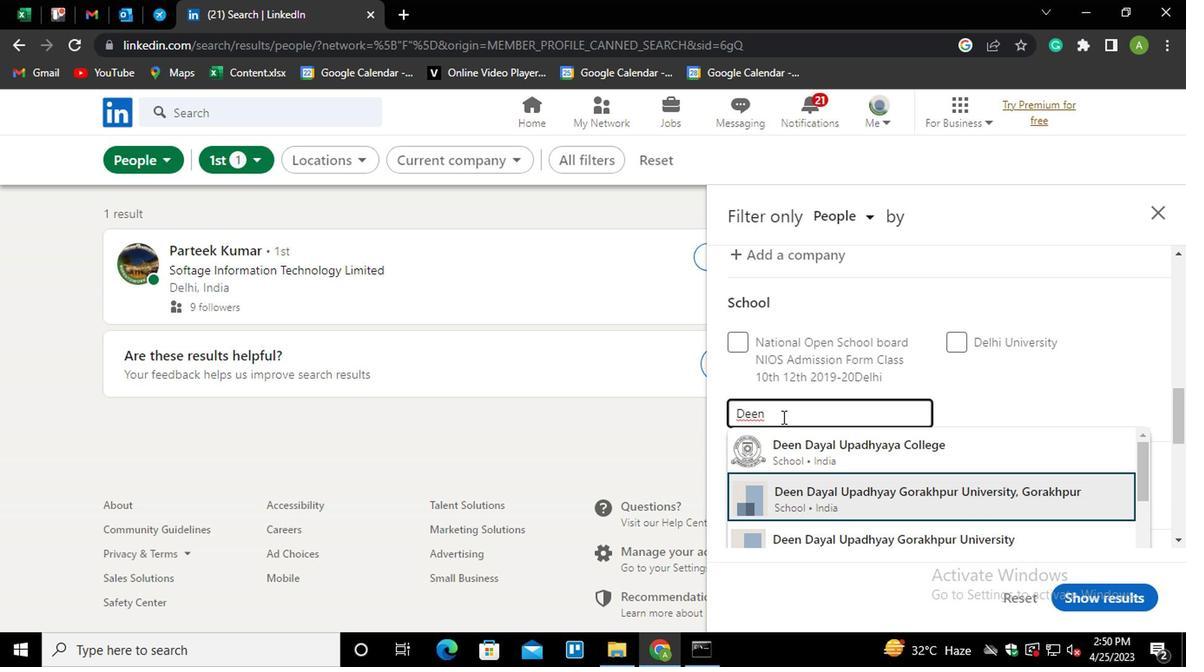 
Action: Mouse moved to (798, 425)
Screenshot: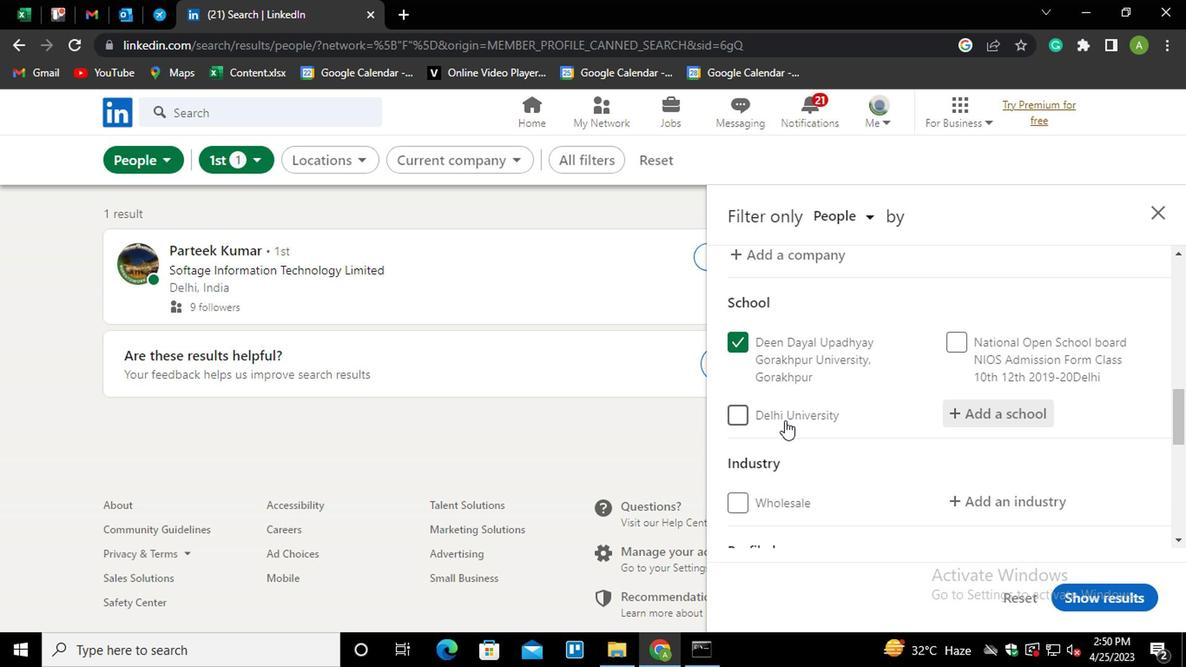 
Action: Mouse scrolled (798, 424) with delta (0, -1)
Screenshot: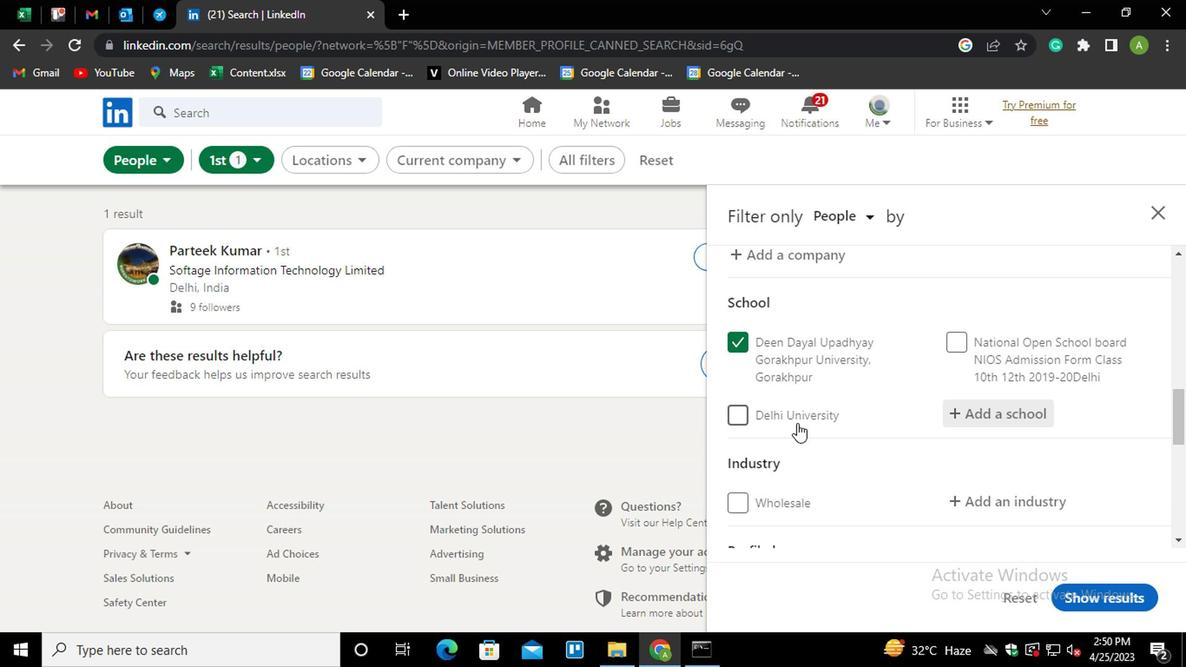 
Action: Mouse moved to (975, 407)
Screenshot: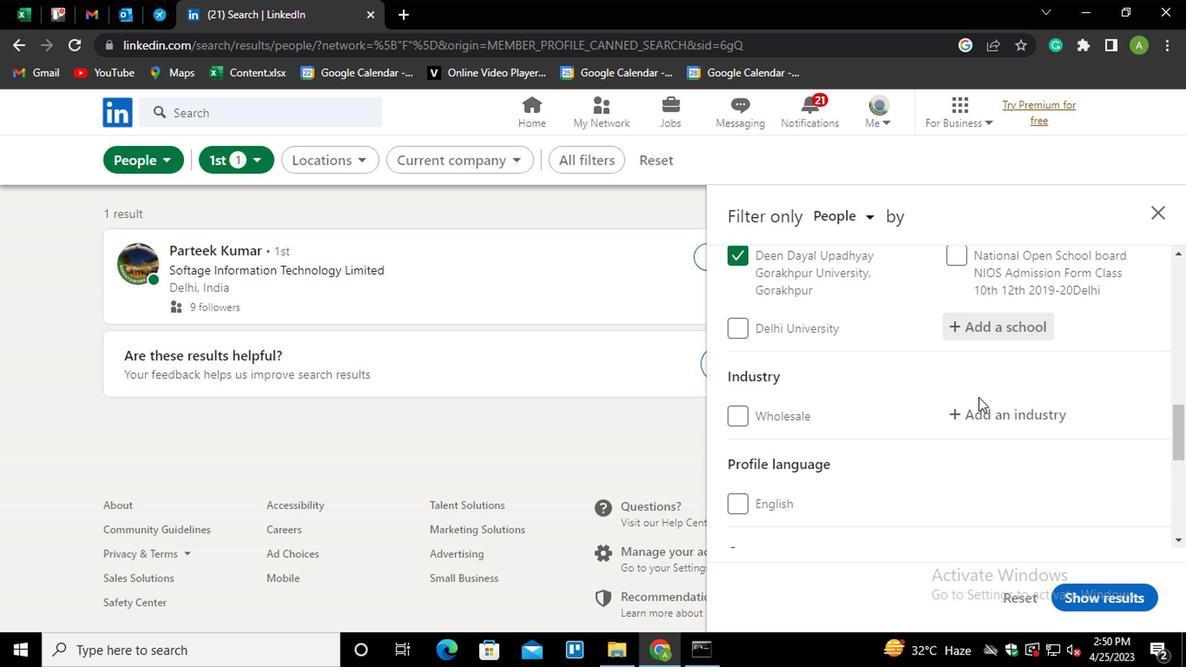 
Action: Mouse pressed left at (975, 407)
Screenshot: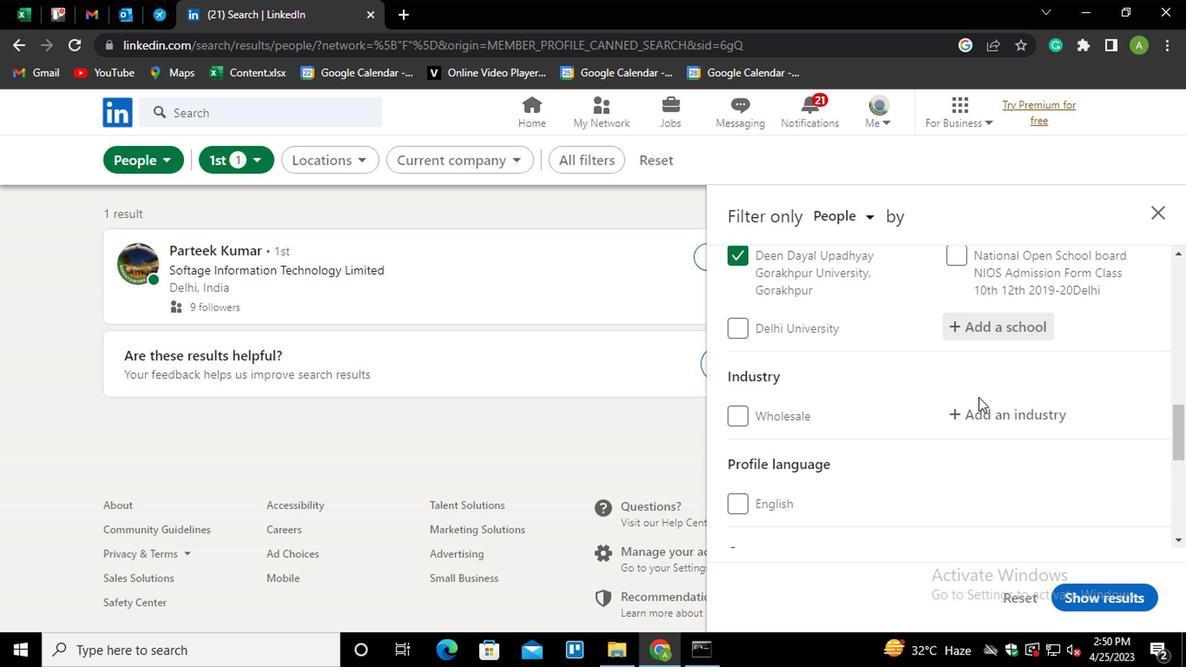 
Action: Mouse moved to (957, 412)
Screenshot: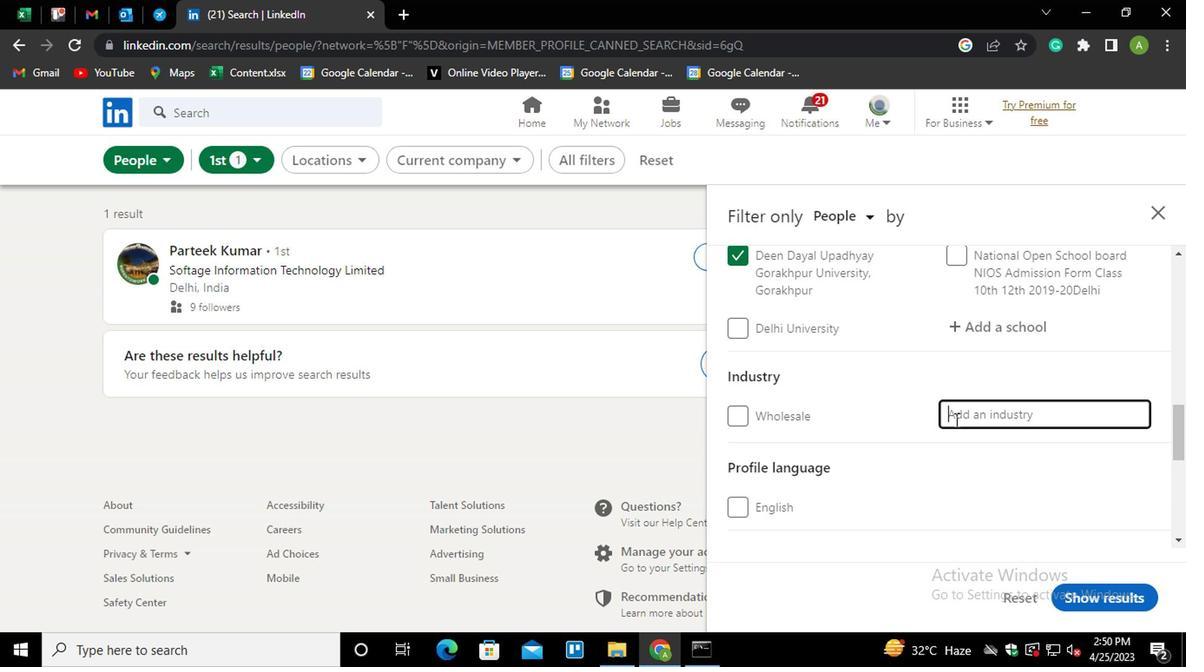 
Action: Mouse pressed left at (957, 412)
Screenshot: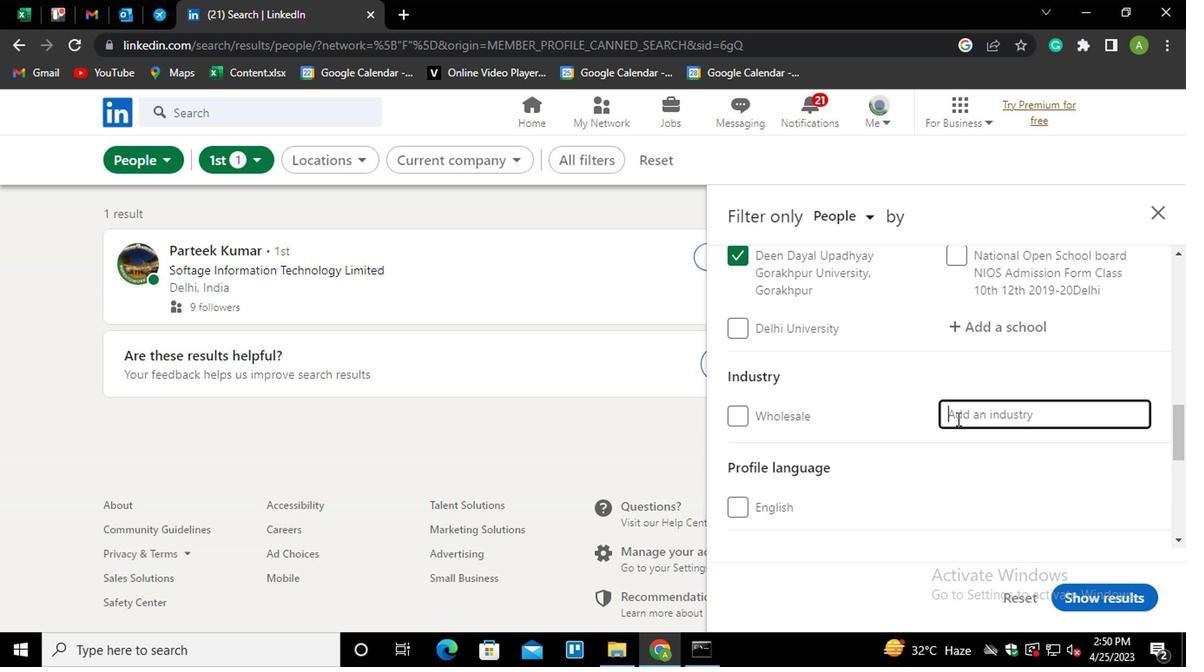 
Action: Key pressed <Key.shift_r><Key.shift_r><Key.shift_r><Key.shift_r><Key.shift_r><Key.shift_r><Key.shift_r><Key.shift_r><Key.shift_r><Key.shift_r>PHILA<Key.down><Key.enter>
Screenshot: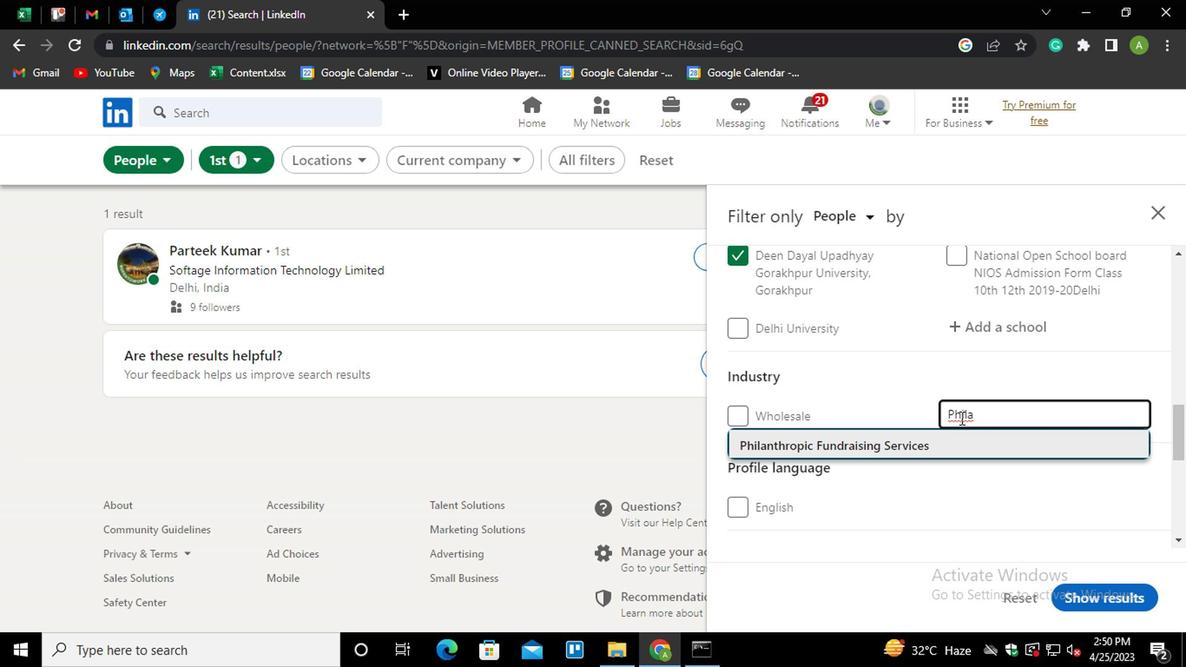 
Action: Mouse moved to (902, 447)
Screenshot: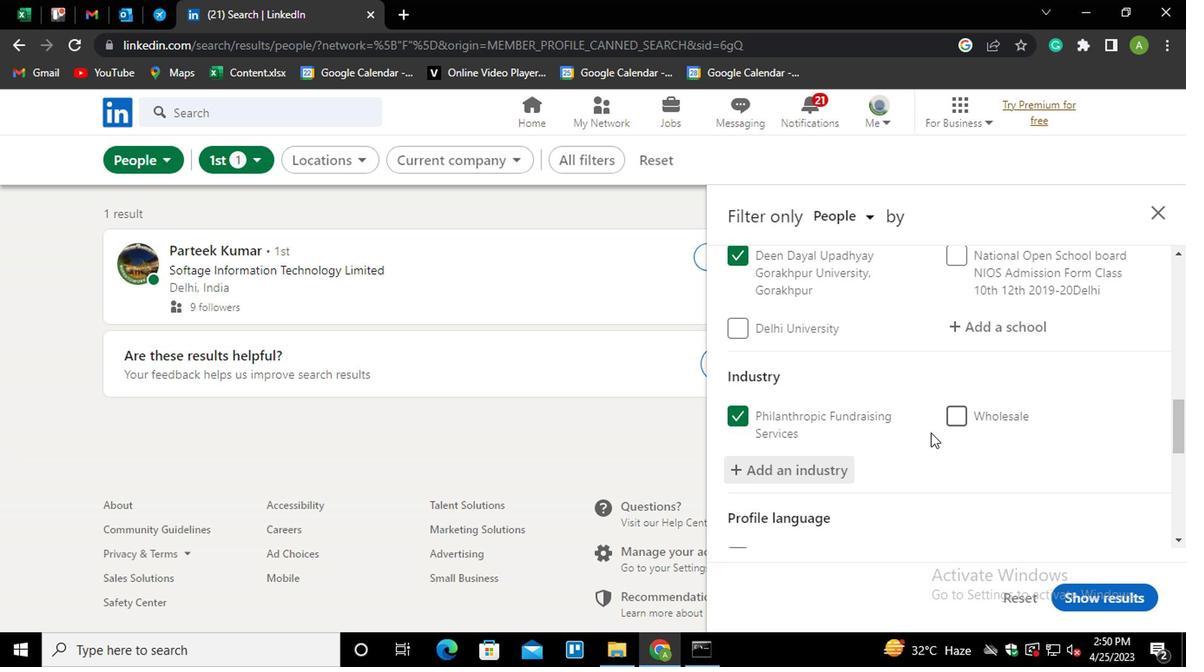 
Action: Mouse scrolled (902, 446) with delta (0, -1)
Screenshot: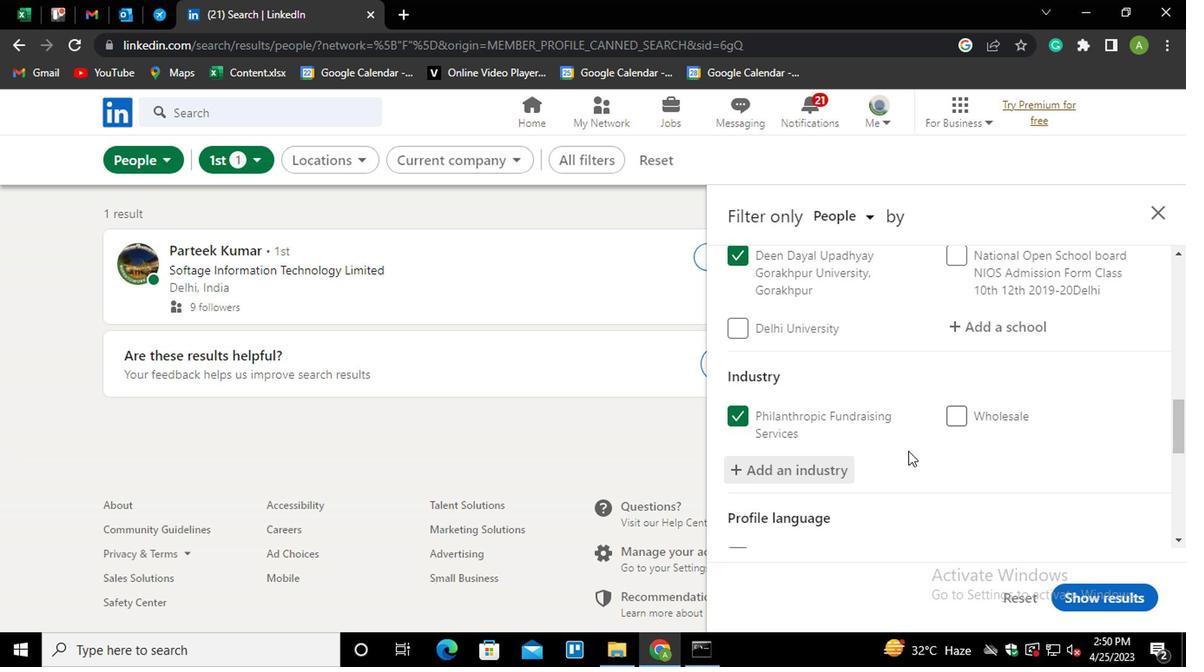 
Action: Mouse moved to (731, 467)
Screenshot: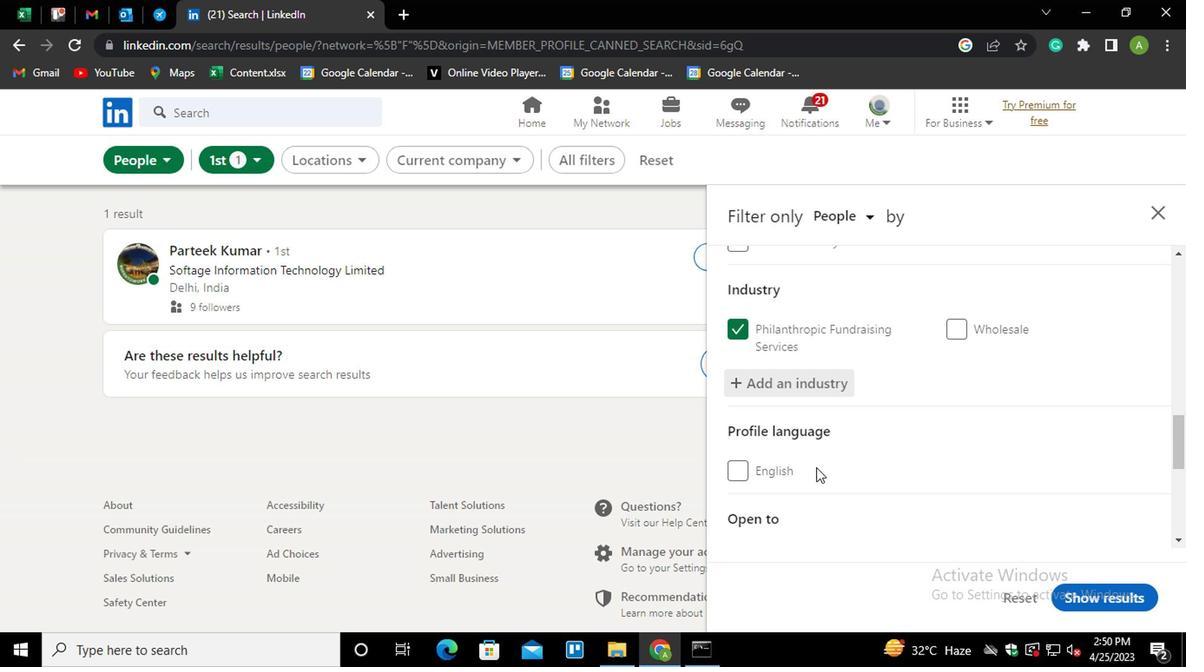
Action: Mouse pressed left at (731, 467)
Screenshot: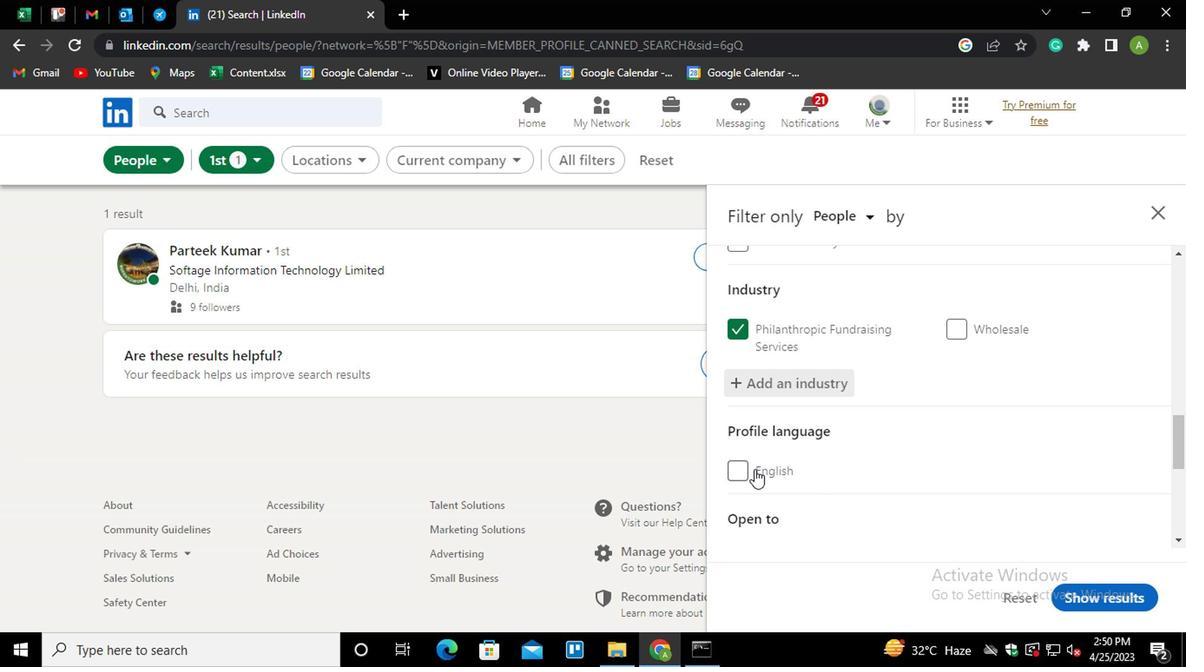 
Action: Mouse moved to (865, 452)
Screenshot: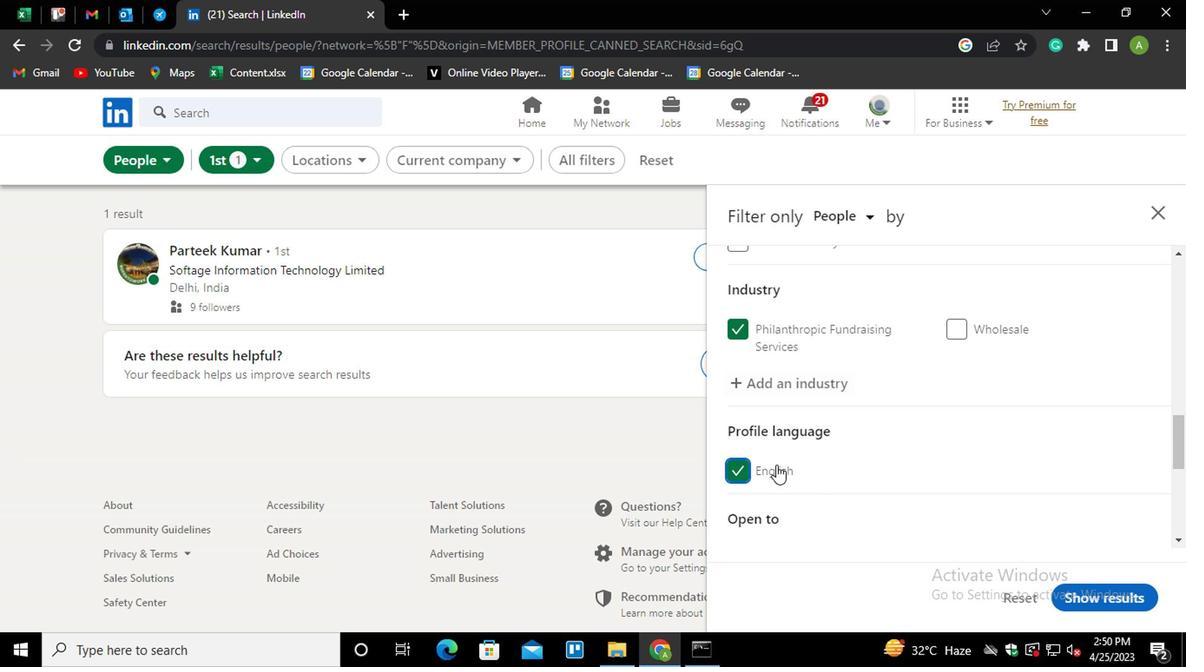 
Action: Mouse scrolled (865, 451) with delta (0, 0)
Screenshot: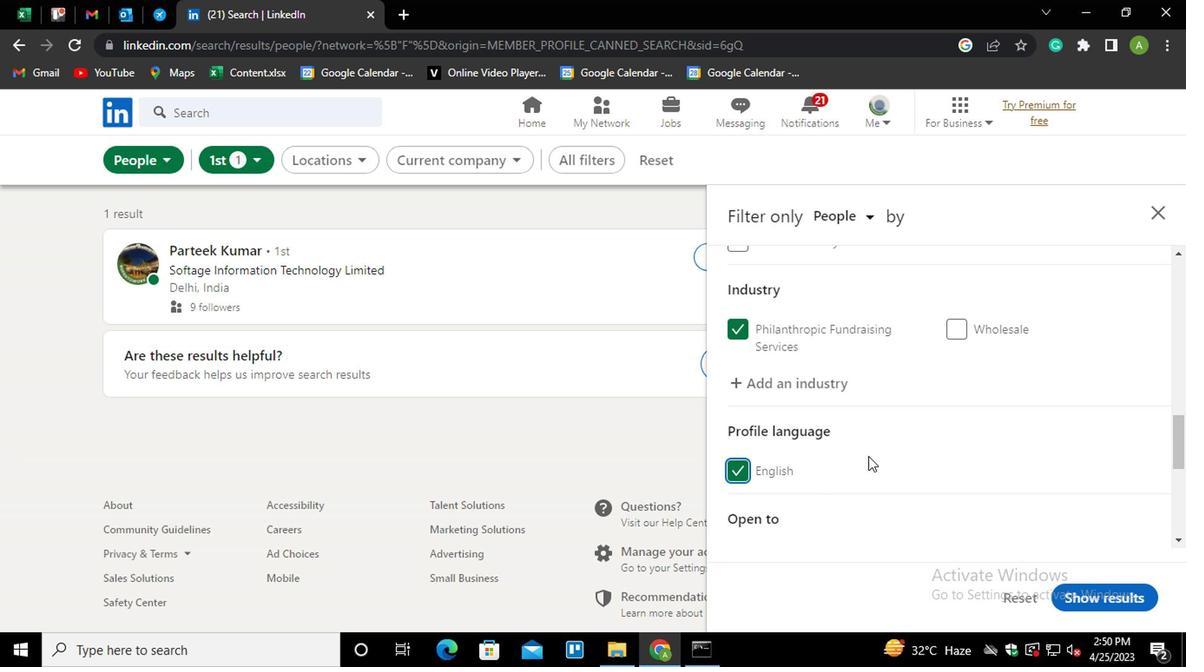 
Action: Mouse scrolled (865, 451) with delta (0, 0)
Screenshot: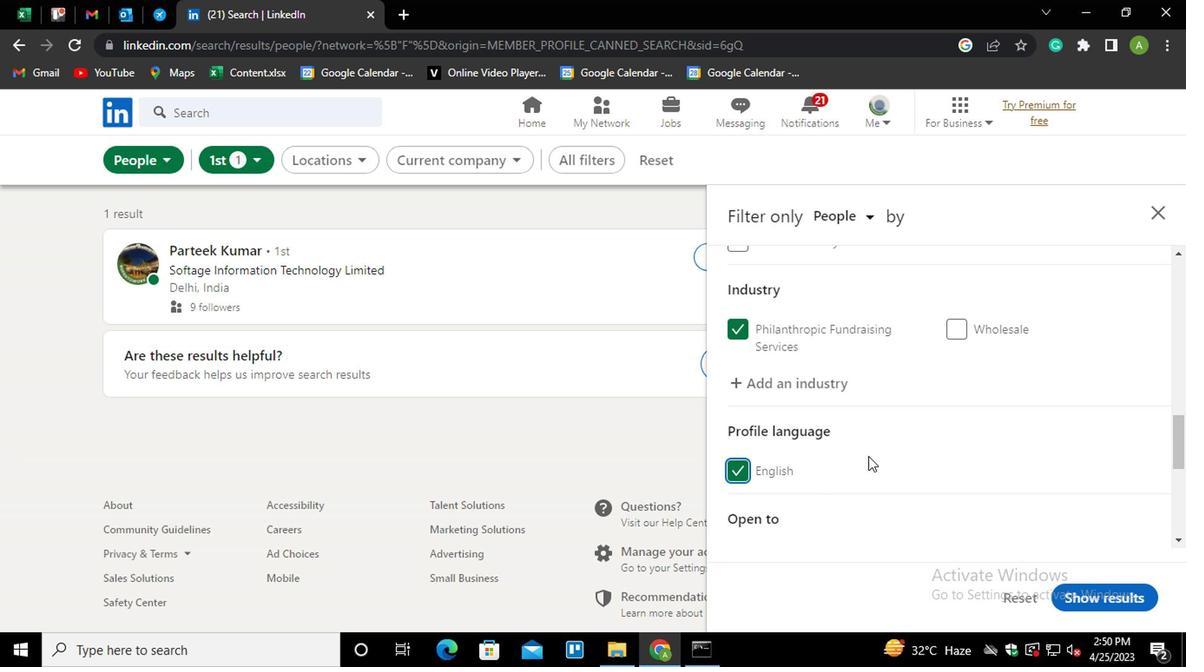 
Action: Mouse moved to (798, 472)
Screenshot: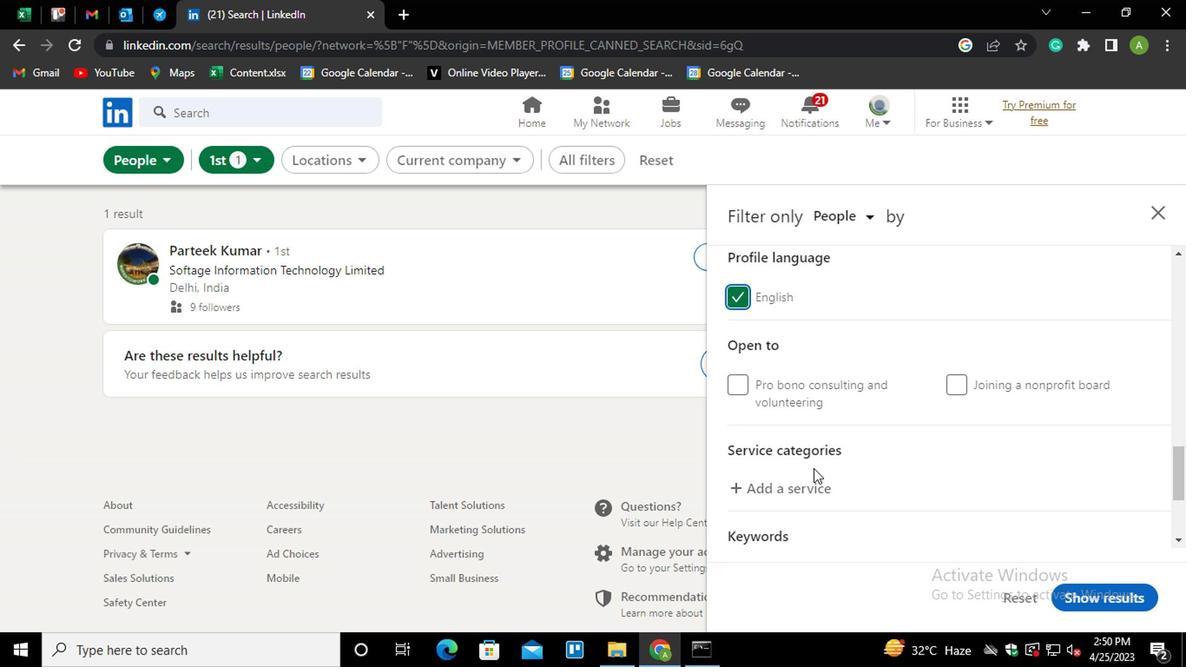 
Action: Mouse pressed left at (798, 472)
Screenshot: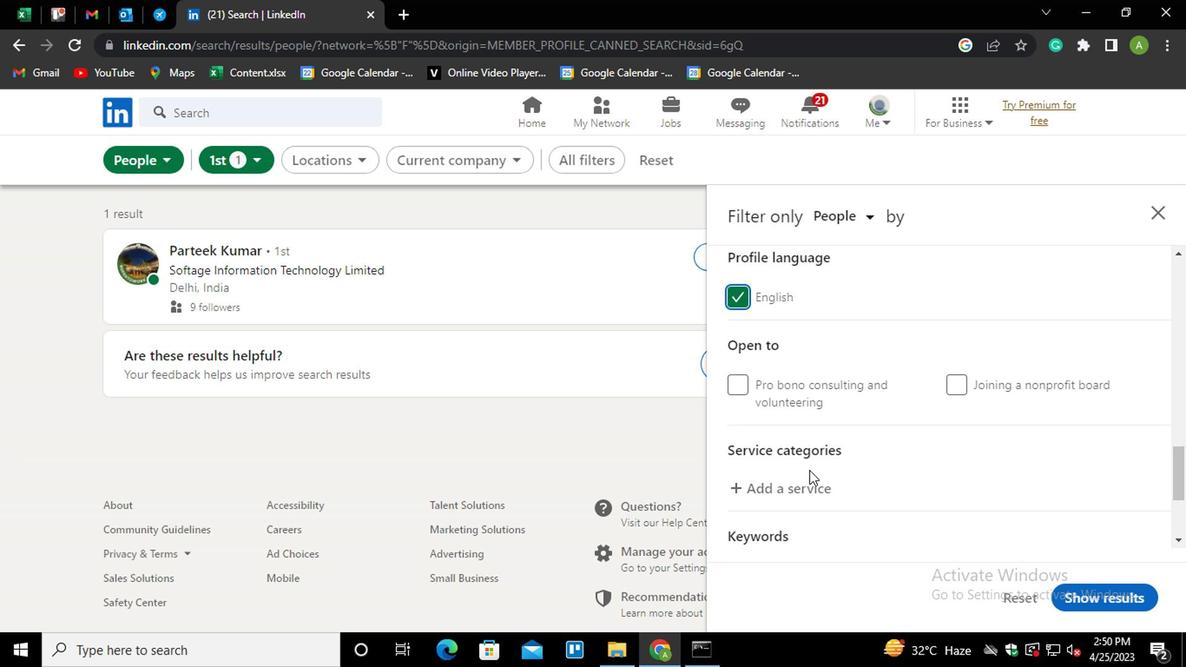 
Action: Mouse moved to (809, 468)
Screenshot: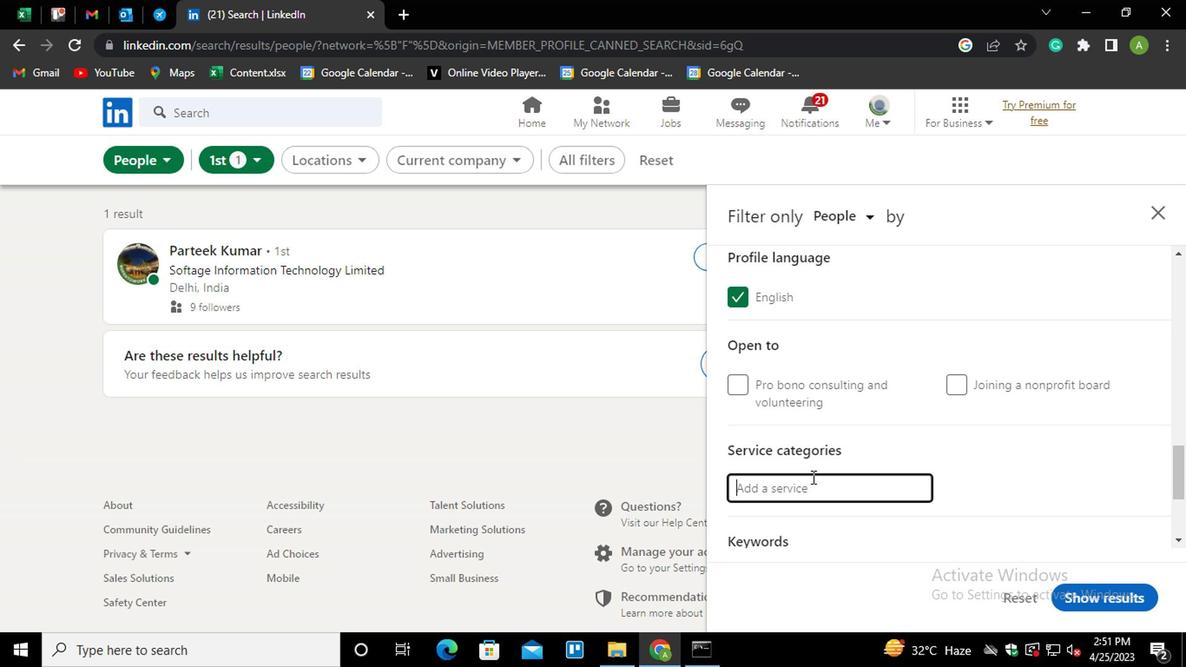 
Action: Key pressed <Key.shift>GROWTH<Key.down><Key.enter>
Screenshot: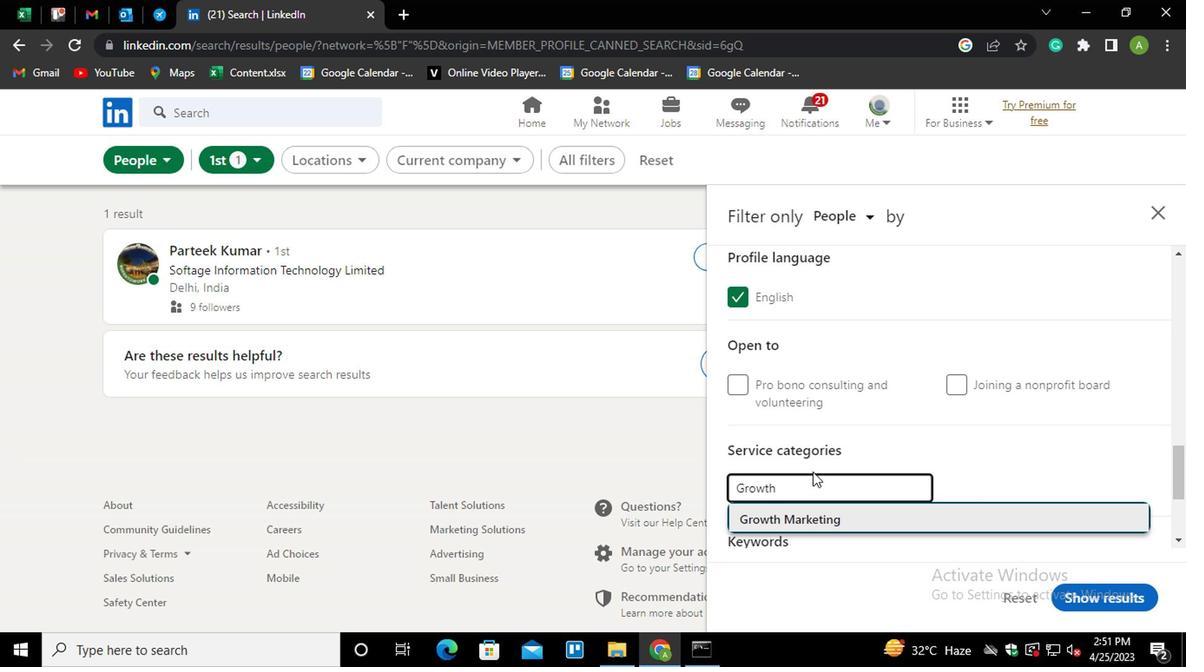 
Action: Mouse moved to (840, 457)
Screenshot: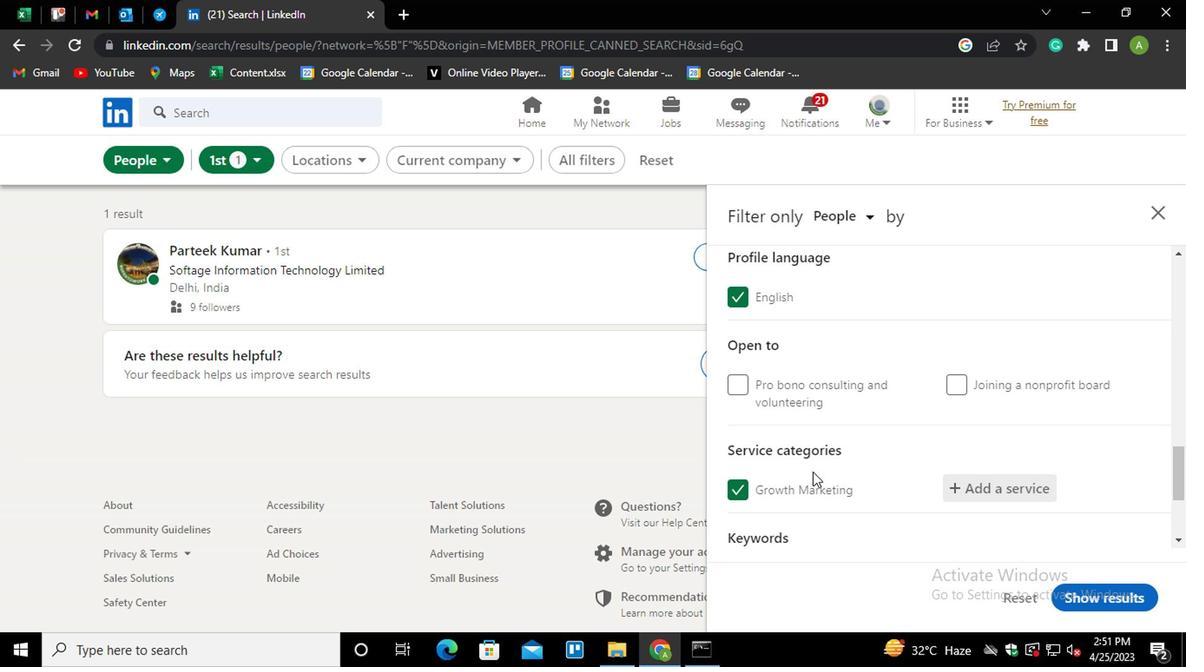 
Action: Mouse scrolled (840, 456) with delta (0, -1)
Screenshot: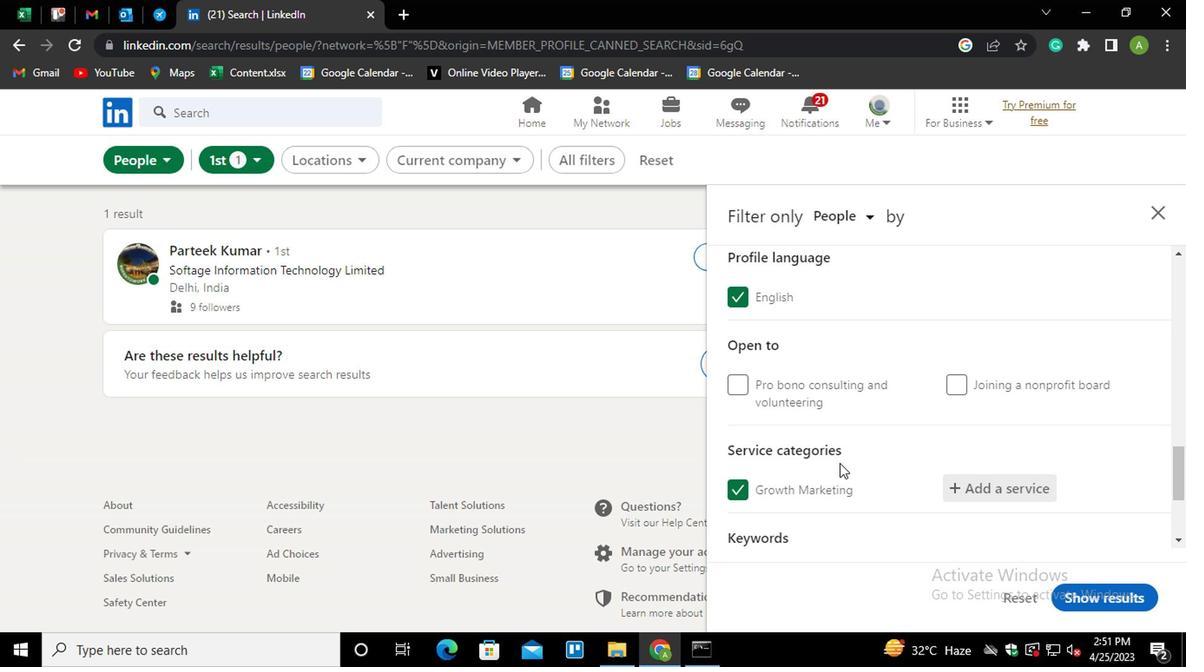 
Action: Mouse scrolled (840, 456) with delta (0, -1)
Screenshot: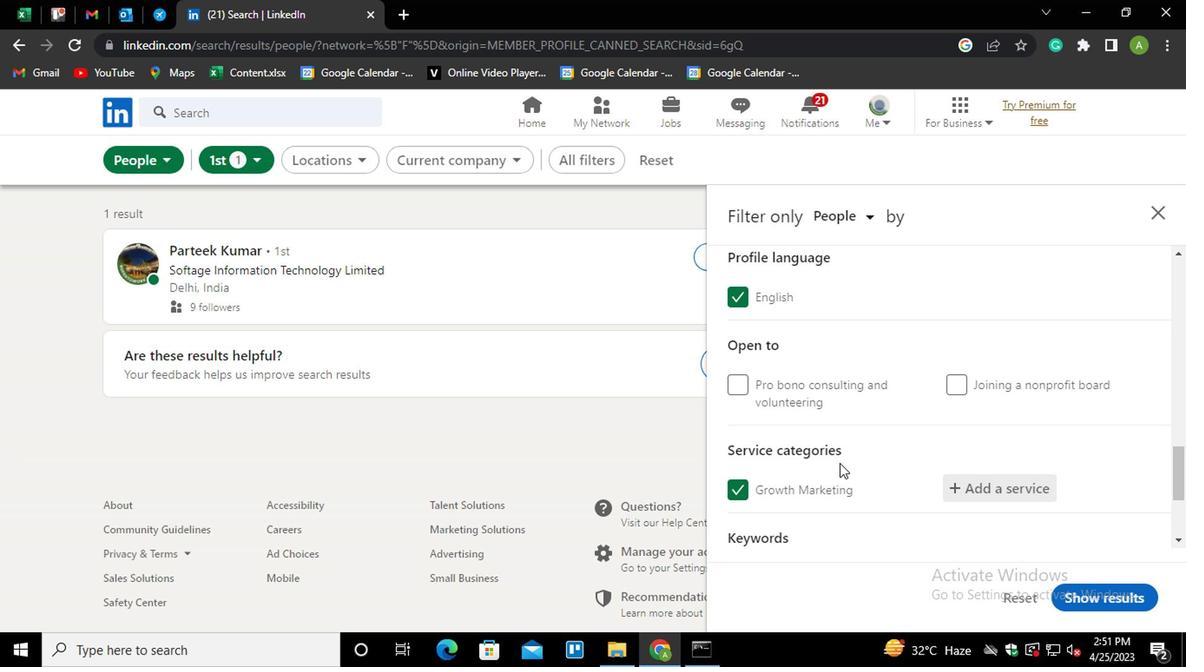 
Action: Mouse scrolled (840, 456) with delta (0, -1)
Screenshot: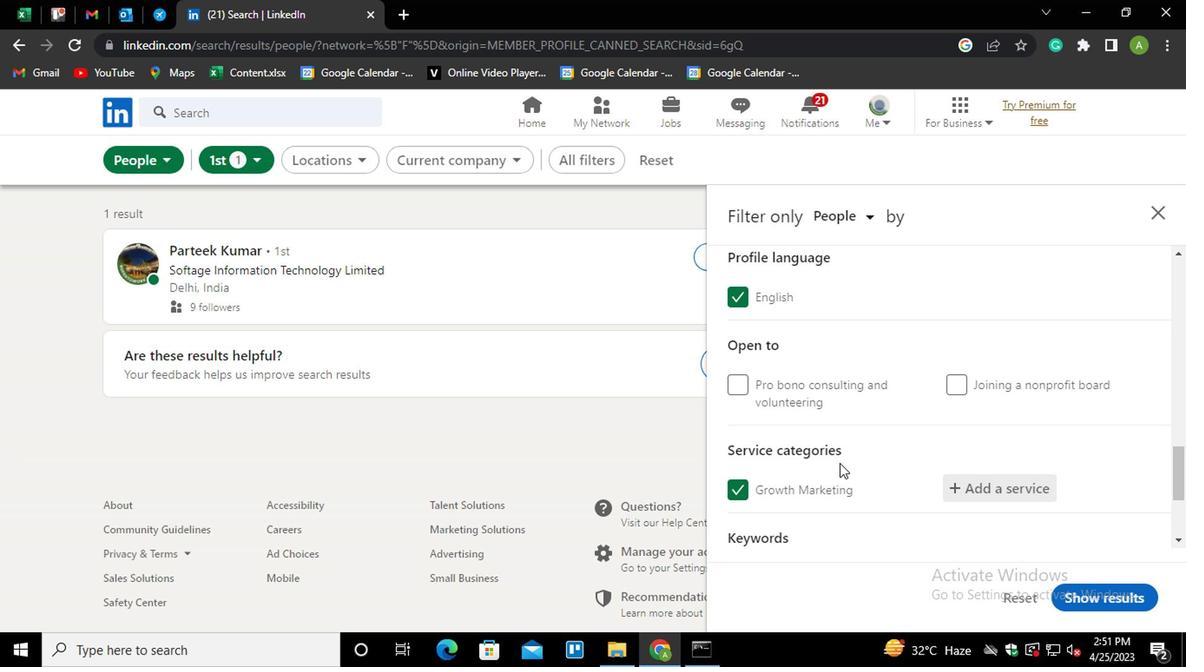 
Action: Mouse scrolled (840, 456) with delta (0, -1)
Screenshot: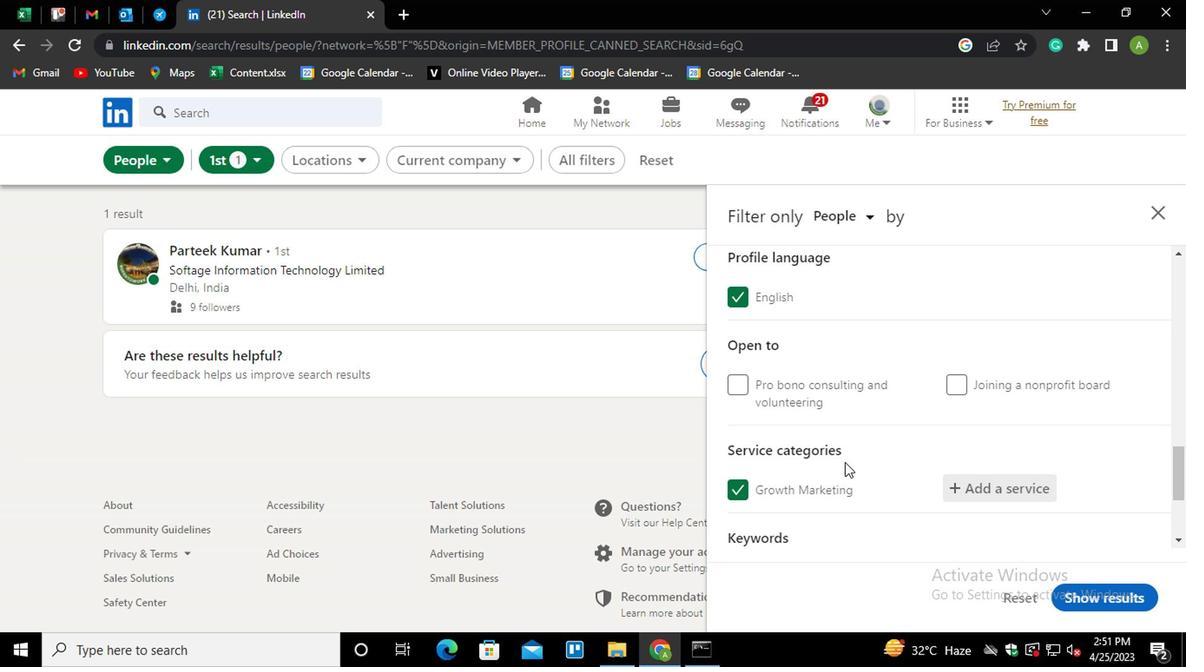 
Action: Mouse moved to (834, 459)
Screenshot: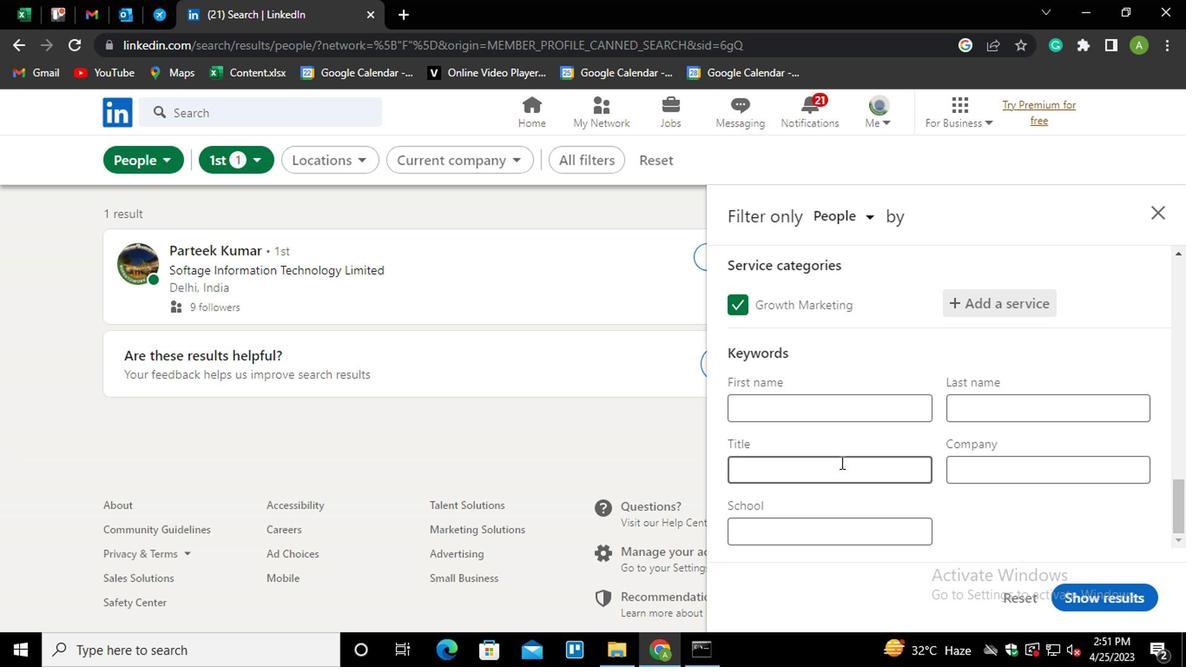 
Action: Mouse pressed left at (834, 459)
Screenshot: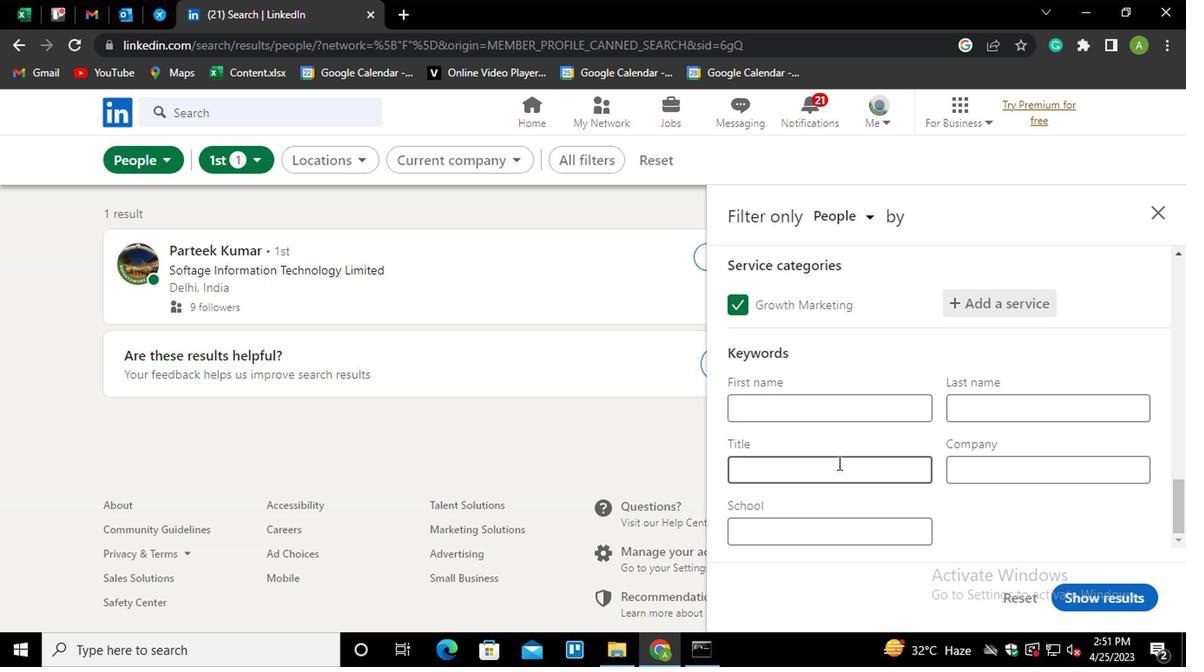 
Action: Mouse moved to (829, 464)
Screenshot: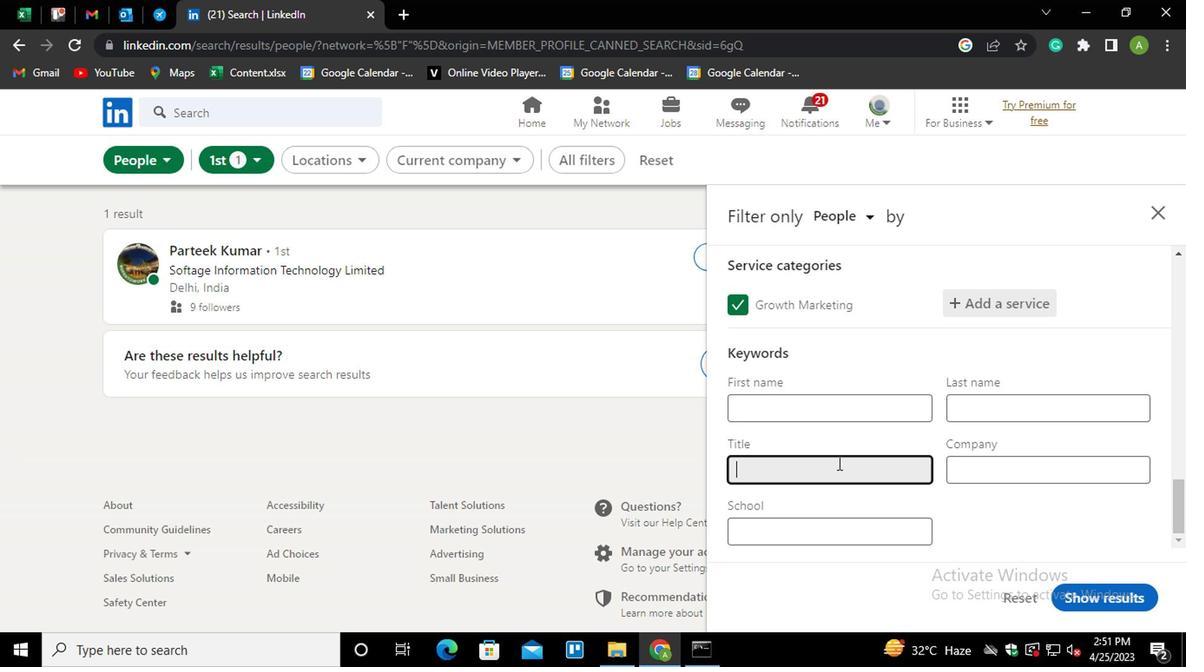 
Action: Key pressed <Key.shift>COORDINATOR
Screenshot: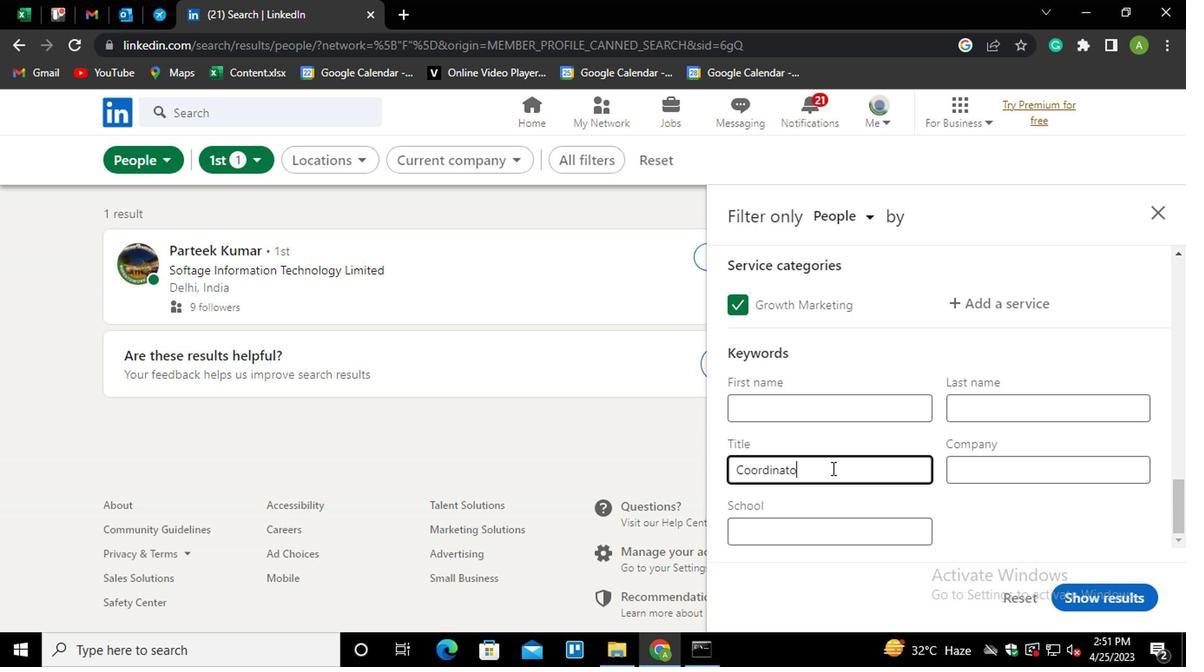 
Action: Mouse moved to (1114, 607)
Screenshot: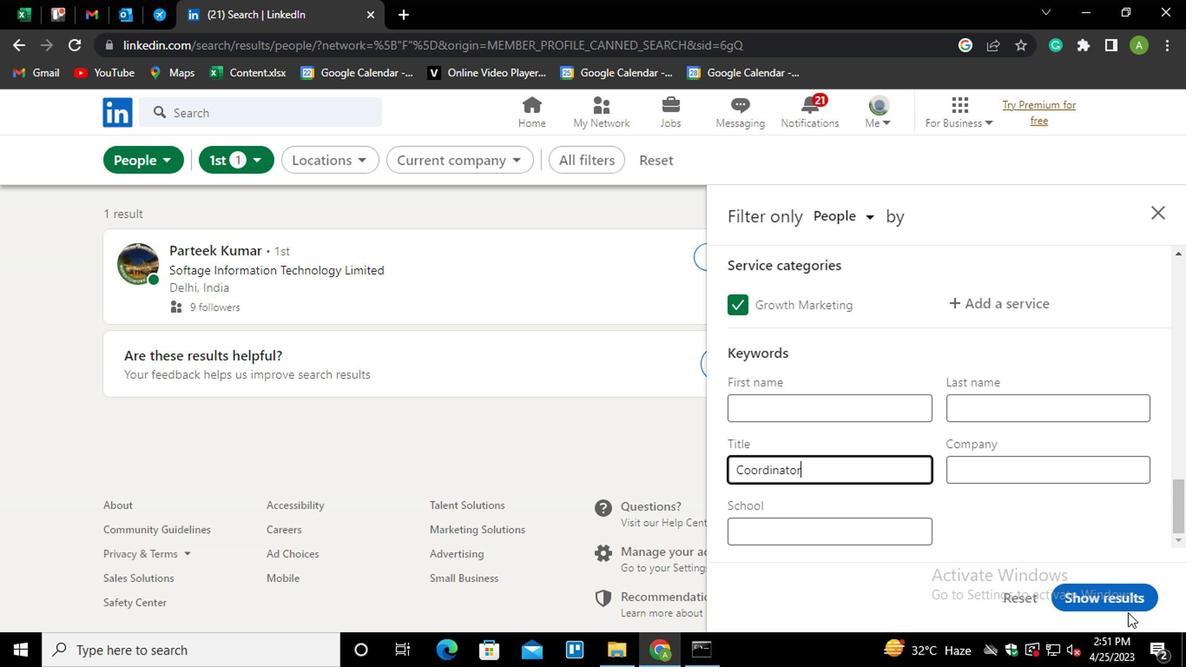 
Action: Mouse pressed left at (1114, 607)
Screenshot: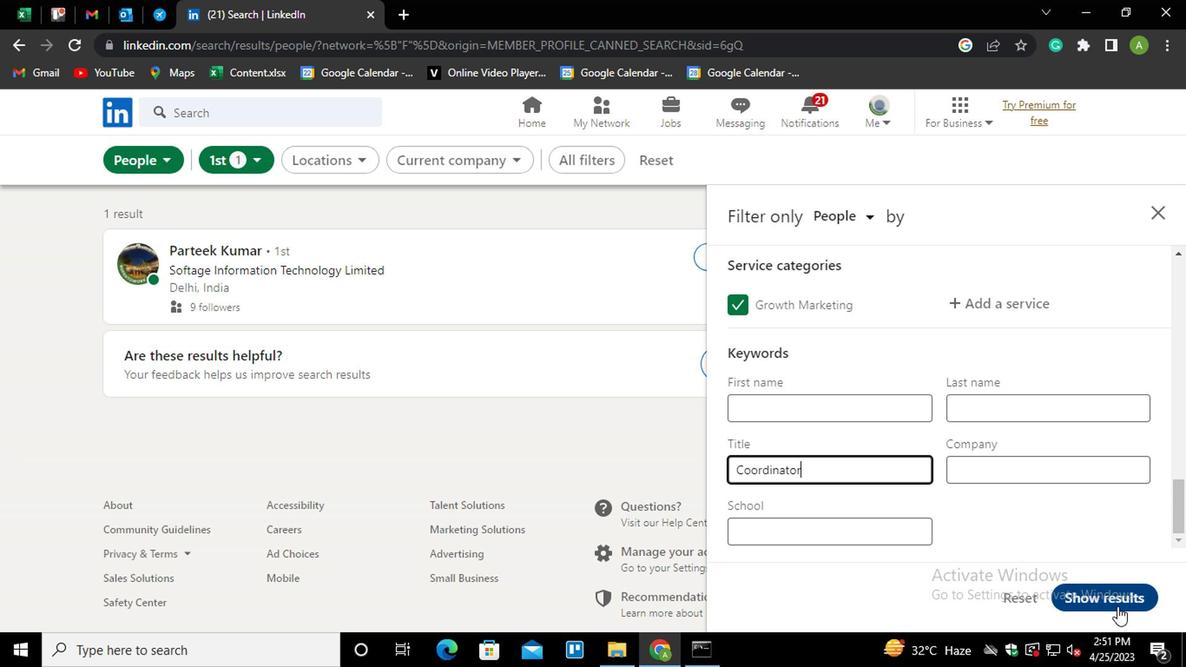 
Action: Mouse moved to (985, 507)
Screenshot: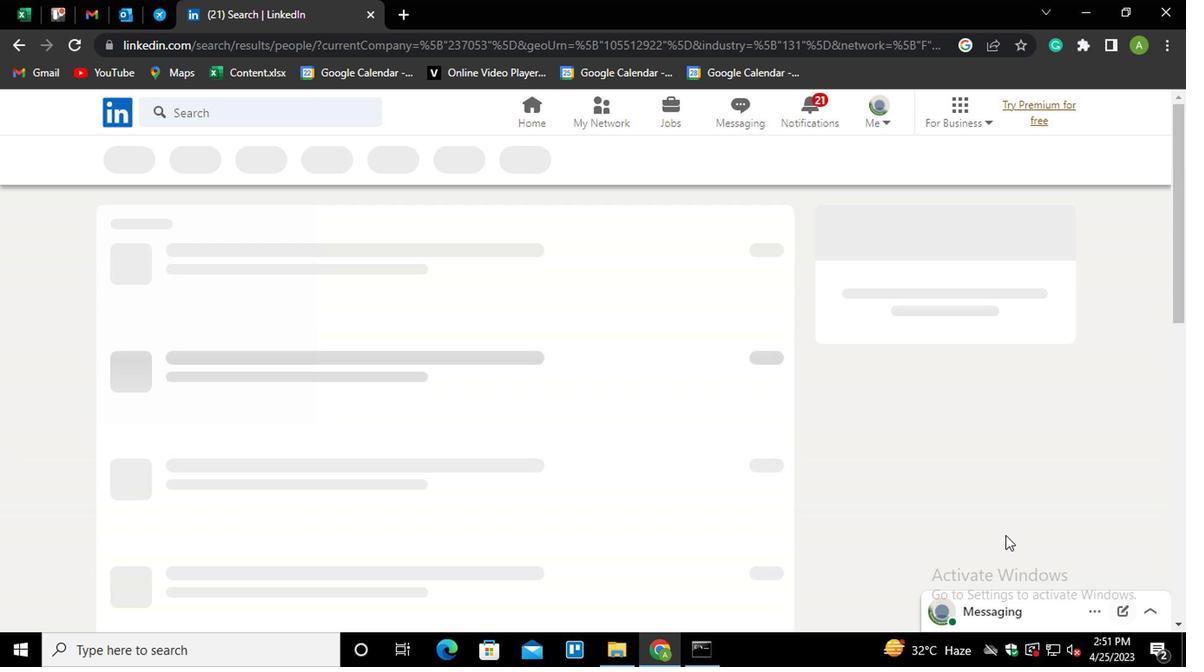 
